 Task:  Click on Football In the Sunday Gridiron Challenge click on  Pick Sheet Add name Savannah Martin Team name Memphis Mafia and  Email softage.5@softage.net 10 Points New Orleans Saints 9 Points Philadelphia Eagles 8 Points Carolina Panthers 7 Points Tampa Bay Buccaneers 6 Points Cleveland Browns 5 Points Washington Commanders 4 Points San Francisco 49ers 3 Points Las Vegas Raiders 2 Points New York Jets 1 Points Seattle Seahawks Submit pick sheet
Action: Mouse moved to (567, 363)
Screenshot: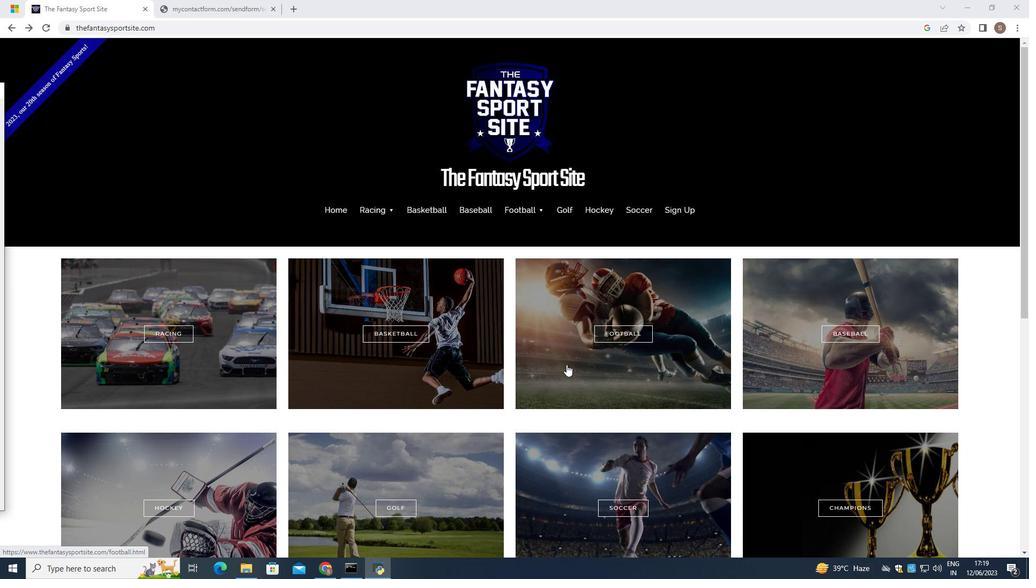 
Action: Mouse pressed left at (567, 363)
Screenshot: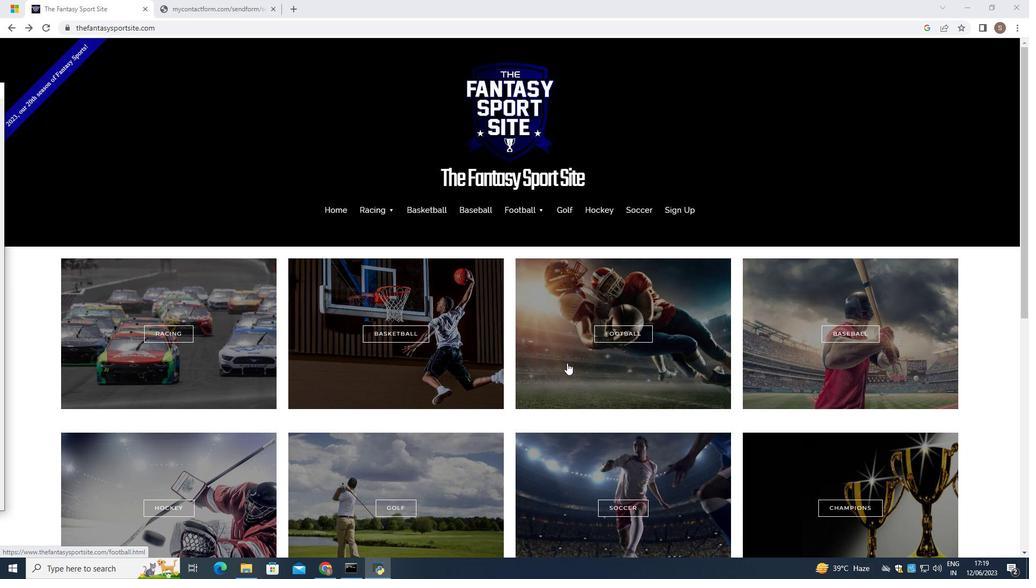
Action: Mouse moved to (553, 430)
Screenshot: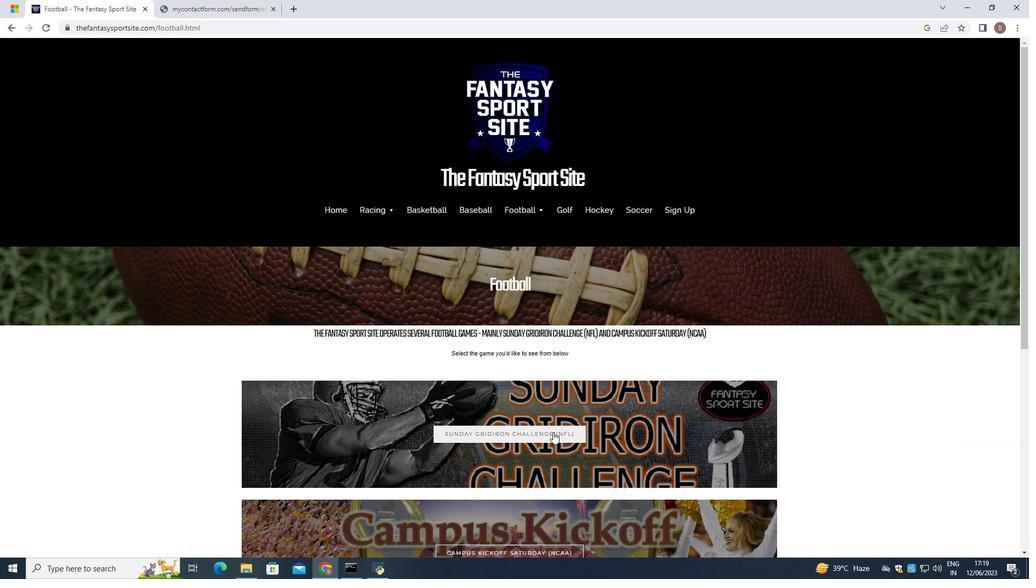 
Action: Mouse pressed left at (553, 430)
Screenshot: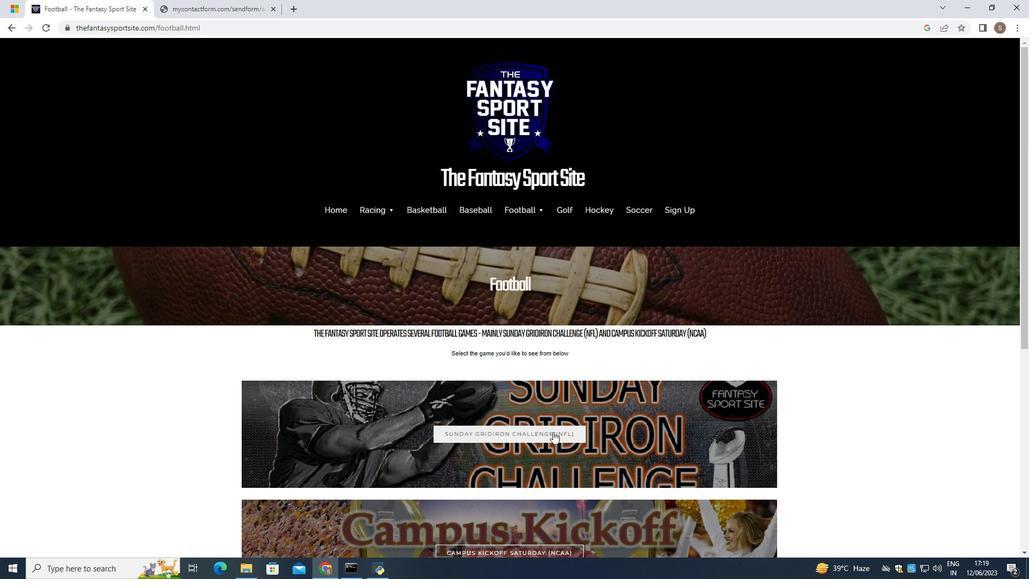
Action: Mouse moved to (308, 478)
Screenshot: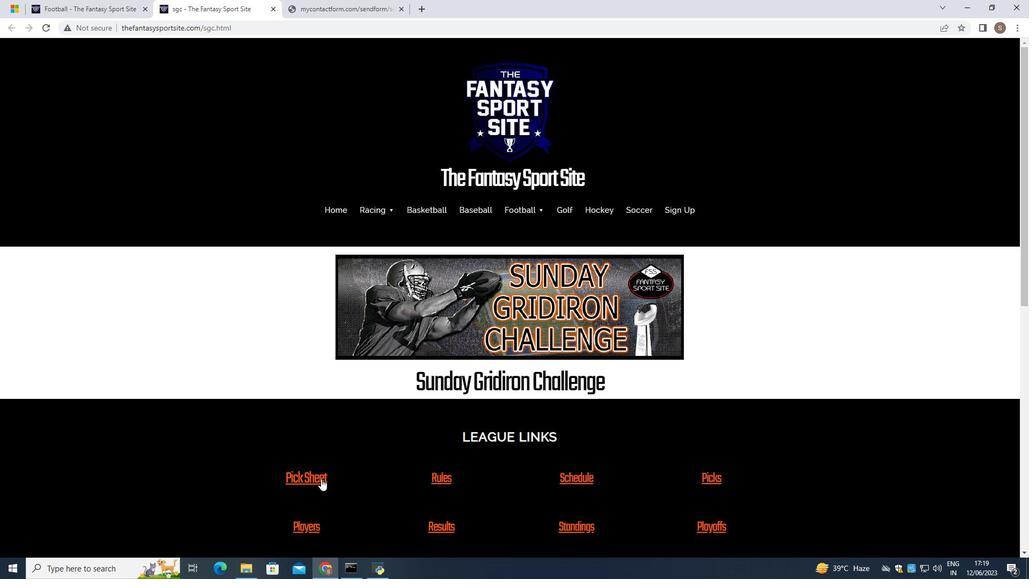 
Action: Mouse pressed left at (308, 478)
Screenshot: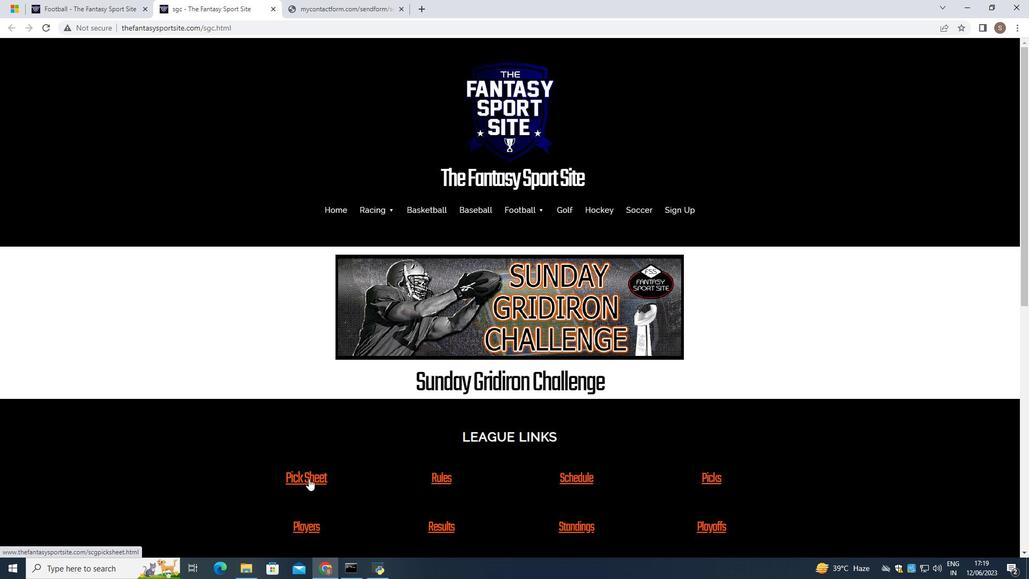 
Action: Mouse moved to (387, 447)
Screenshot: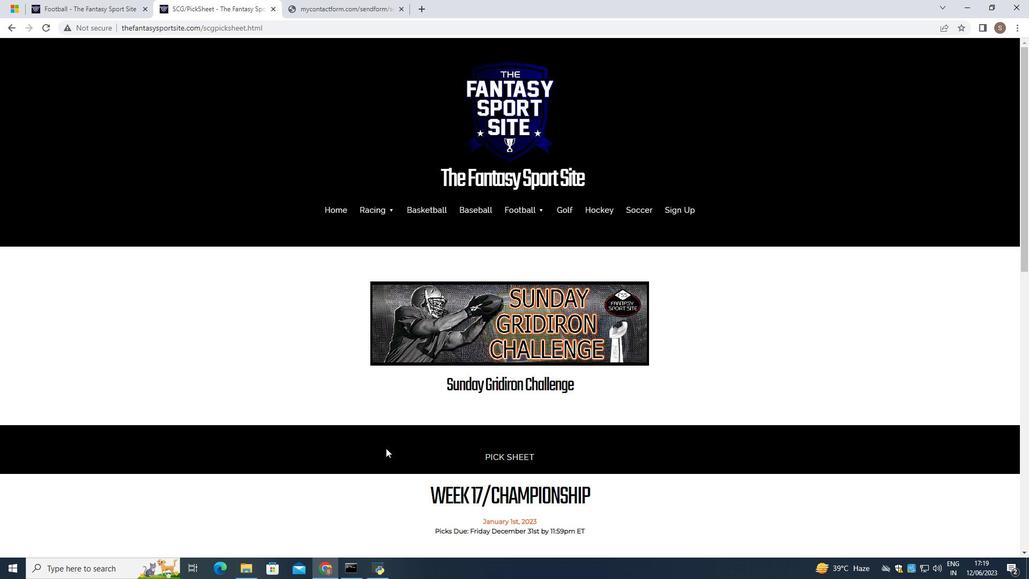 
Action: Mouse scrolled (387, 446) with delta (0, 0)
Screenshot: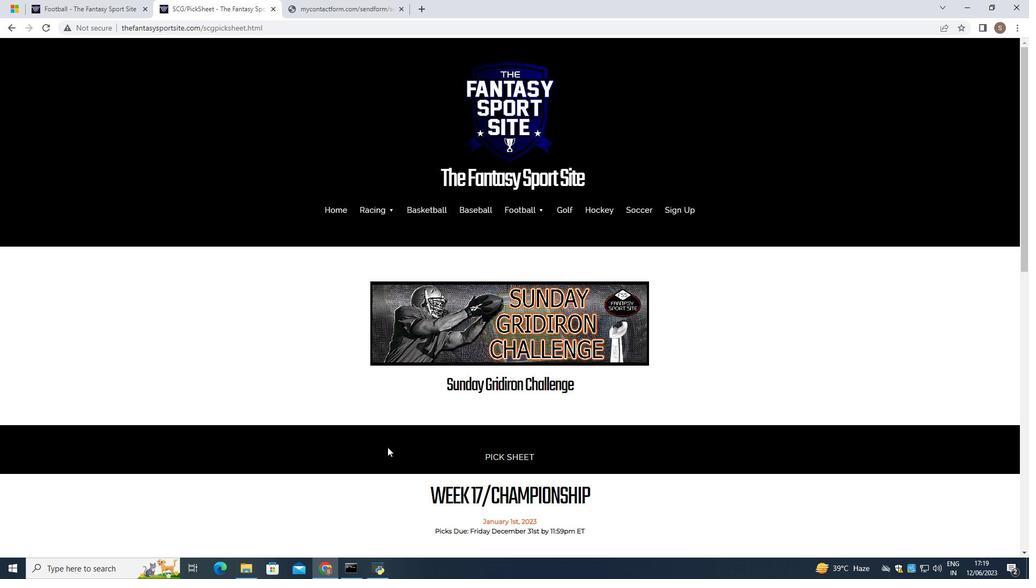 
Action: Mouse scrolled (387, 446) with delta (0, 0)
Screenshot: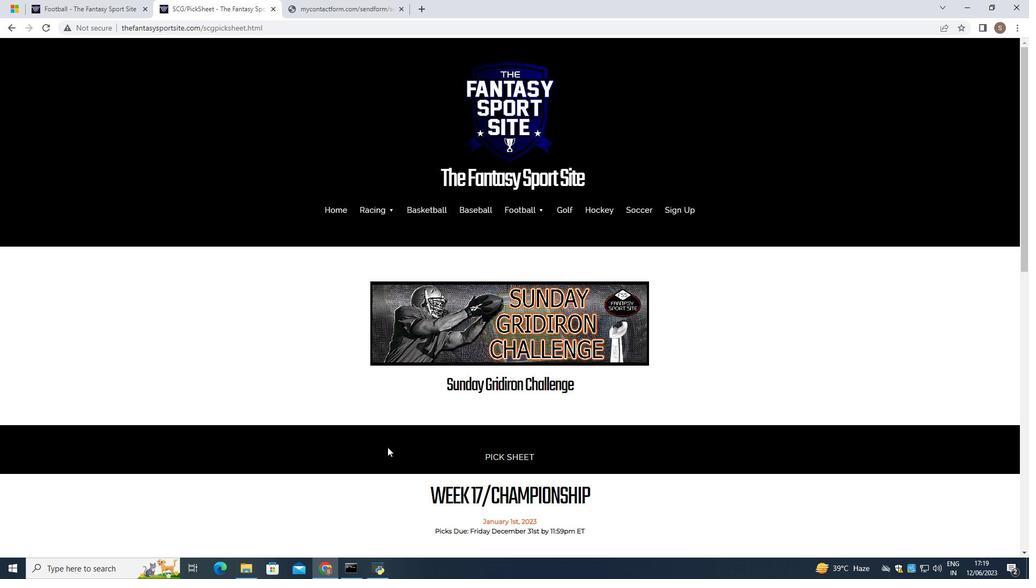 
Action: Mouse scrolled (387, 446) with delta (0, 0)
Screenshot: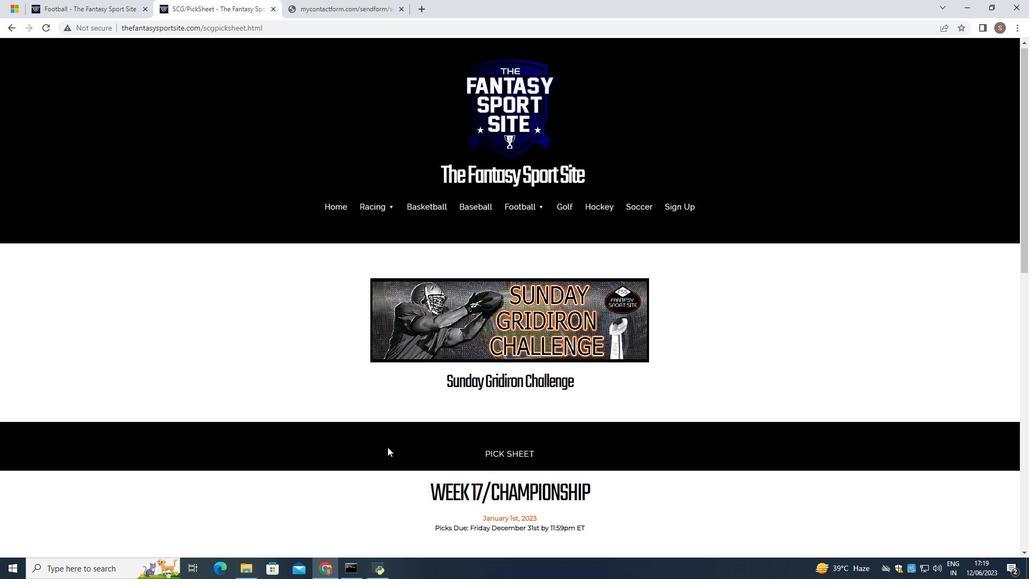 
Action: Mouse scrolled (387, 446) with delta (0, 0)
Screenshot: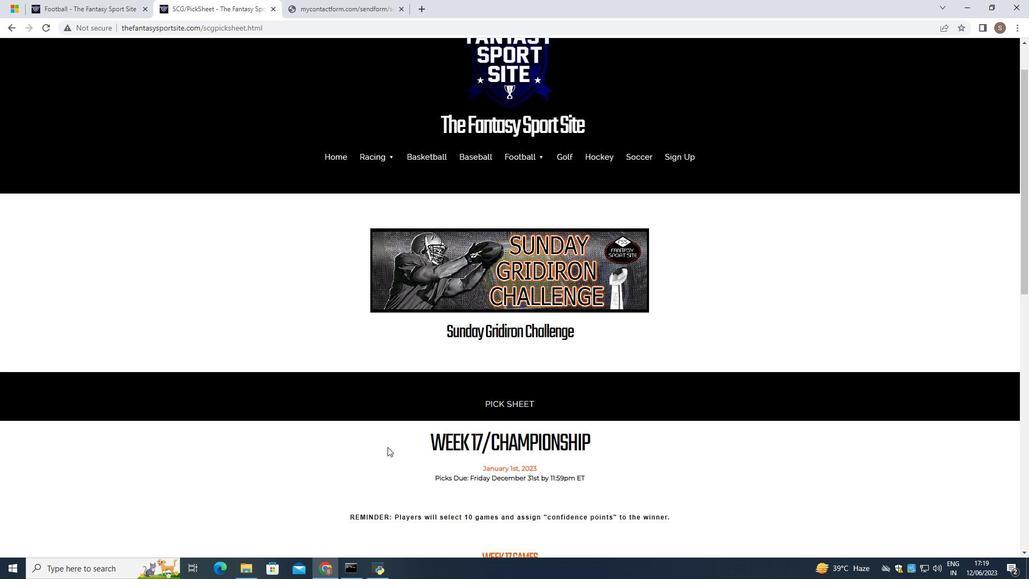 
Action: Mouse scrolled (387, 446) with delta (0, 0)
Screenshot: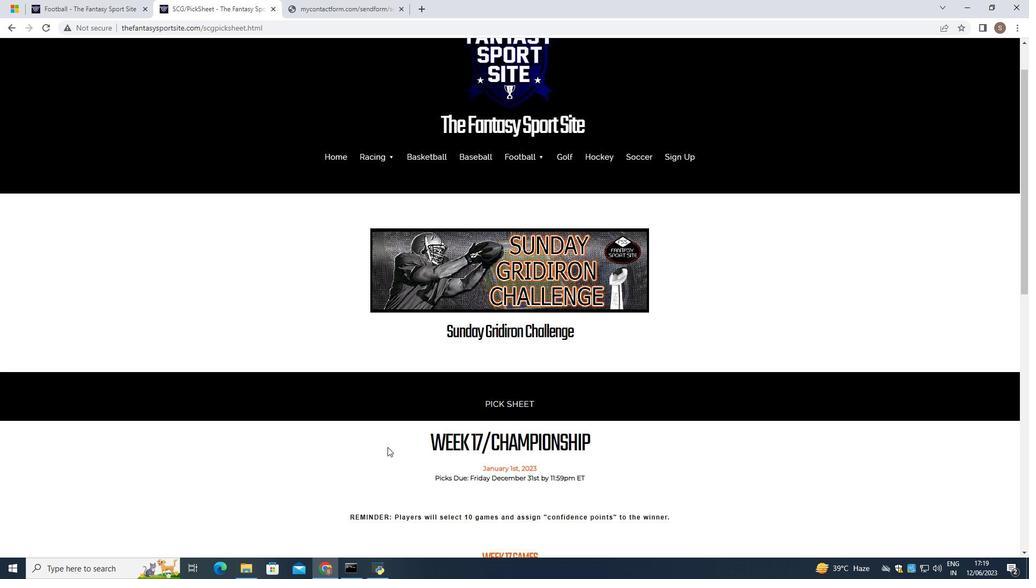 
Action: Mouse scrolled (387, 446) with delta (0, 0)
Screenshot: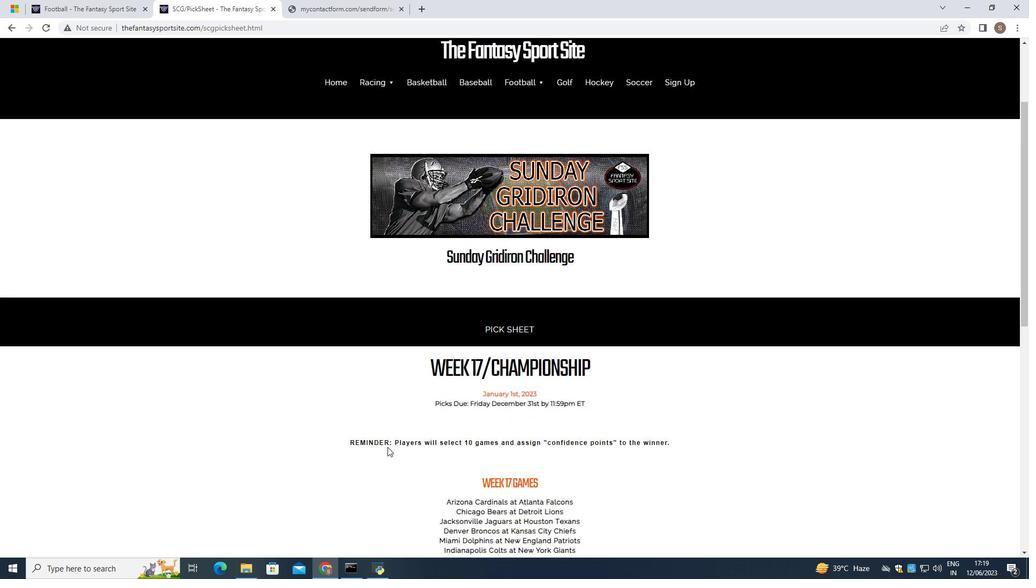 
Action: Mouse scrolled (387, 446) with delta (0, 0)
Screenshot: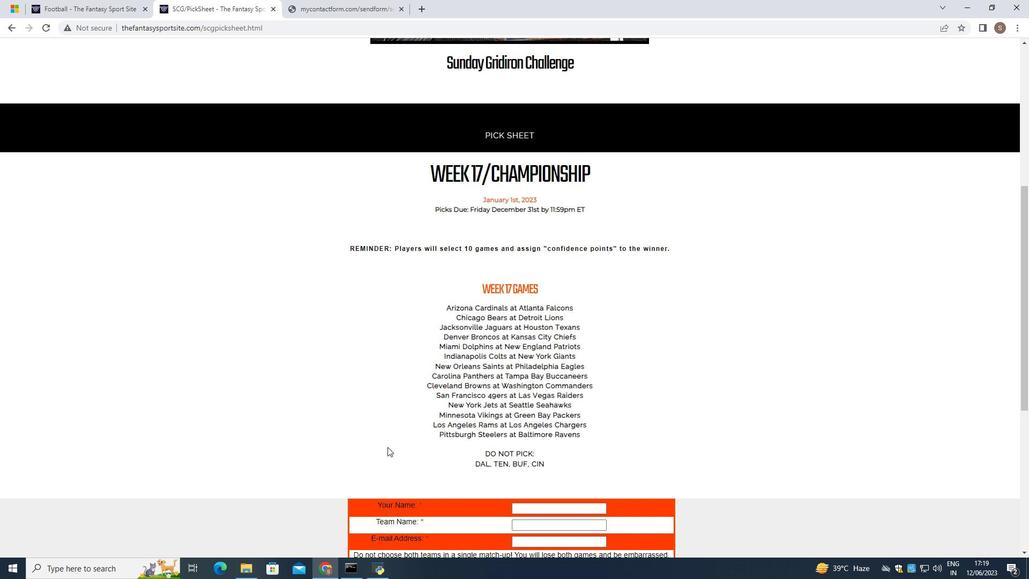 
Action: Mouse scrolled (387, 446) with delta (0, 0)
Screenshot: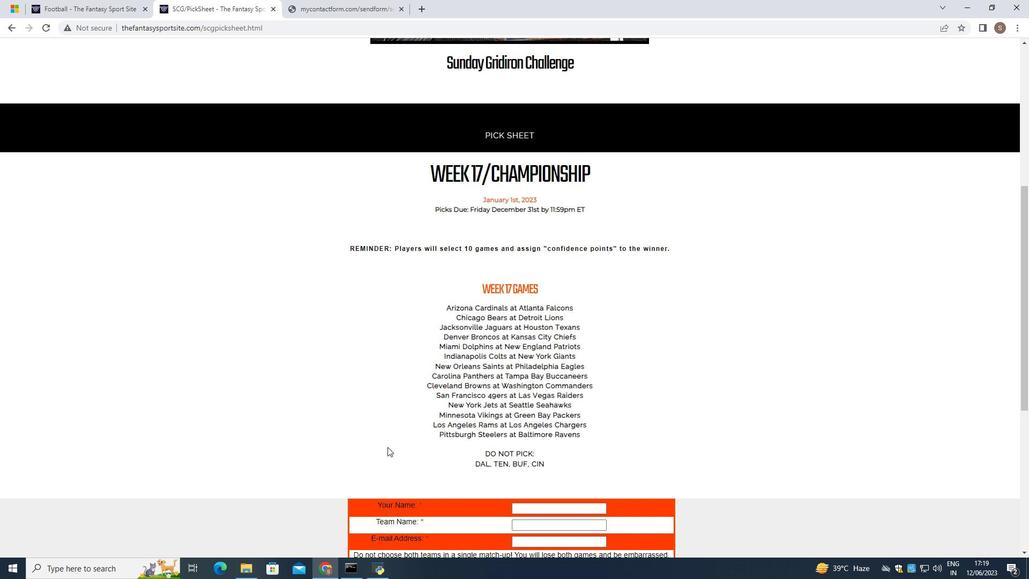 
Action: Mouse scrolled (387, 446) with delta (0, 0)
Screenshot: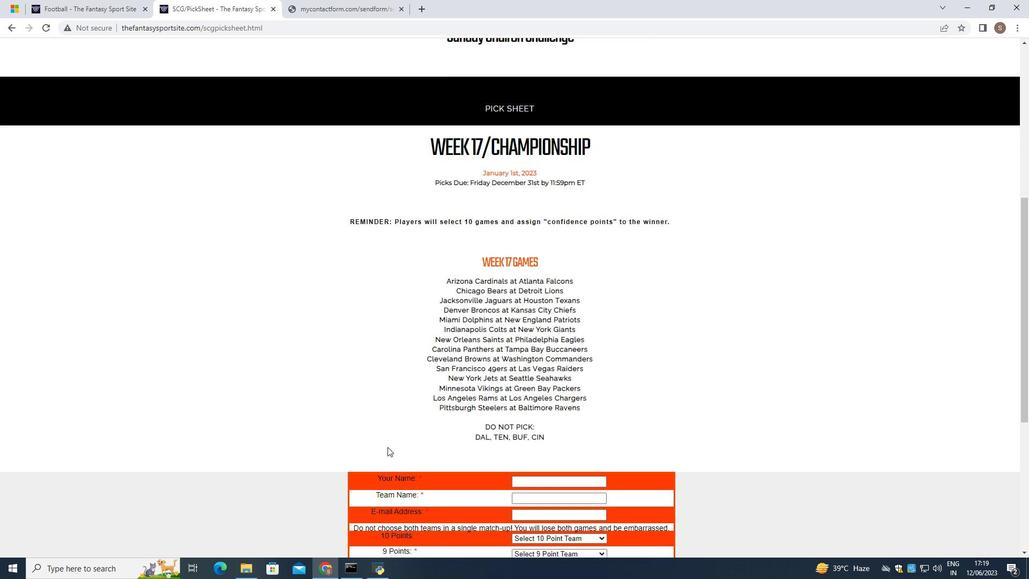 
Action: Mouse scrolled (387, 446) with delta (0, 0)
Screenshot: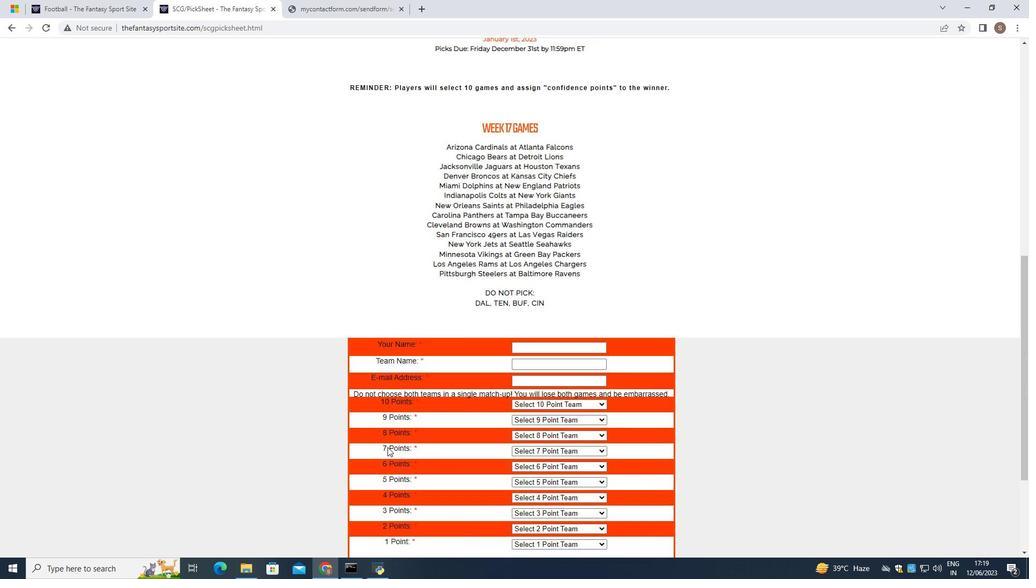 
Action: Mouse scrolled (387, 446) with delta (0, 0)
Screenshot: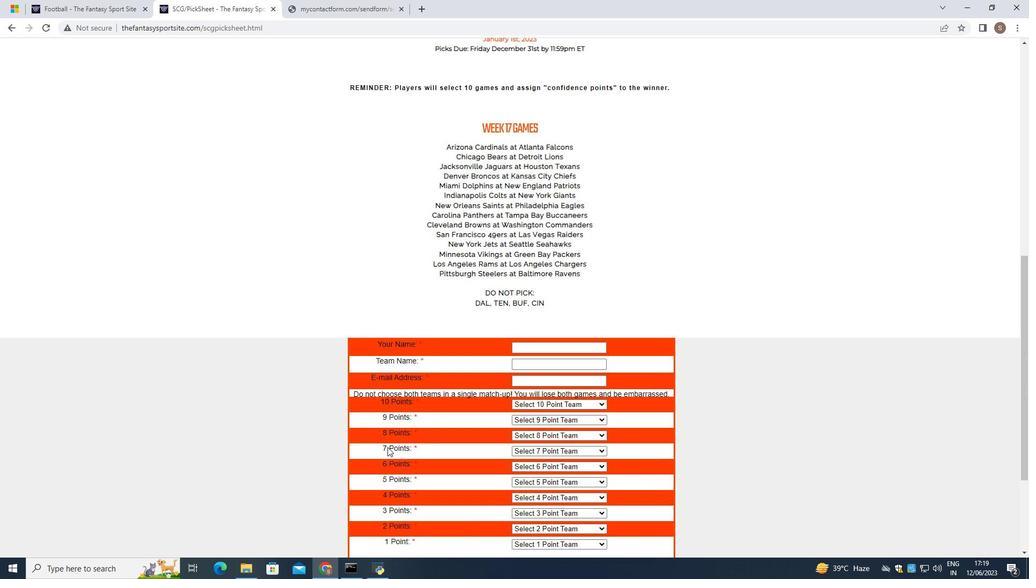 
Action: Mouse moved to (540, 241)
Screenshot: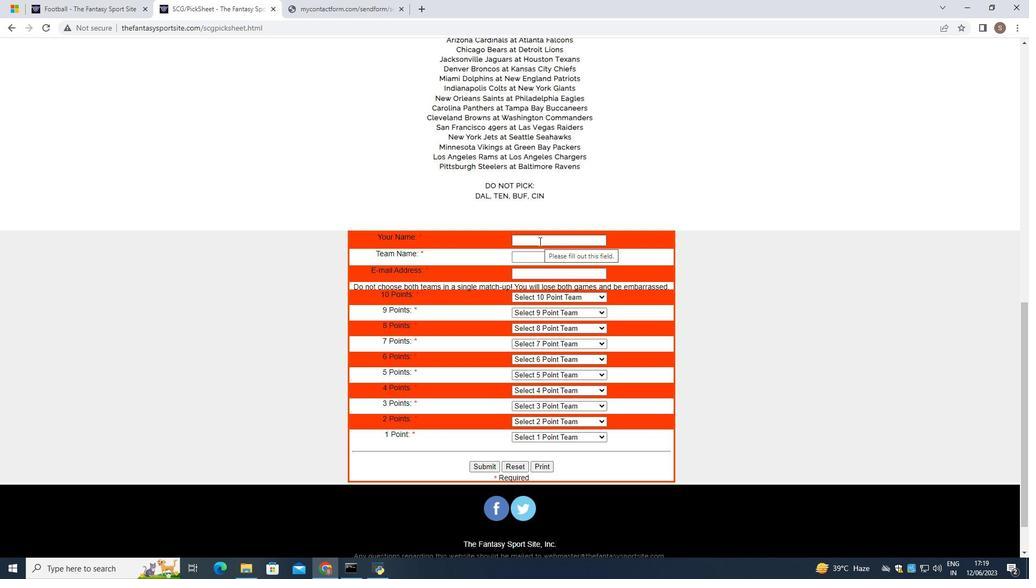 
Action: Mouse pressed left at (540, 241)
Screenshot: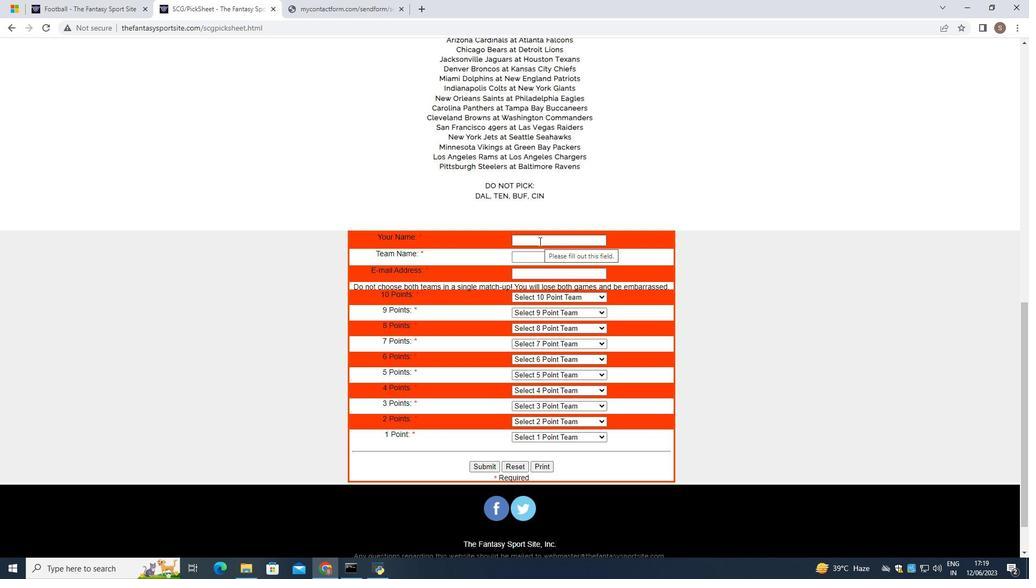 
Action: Mouse moved to (540, 241)
Screenshot: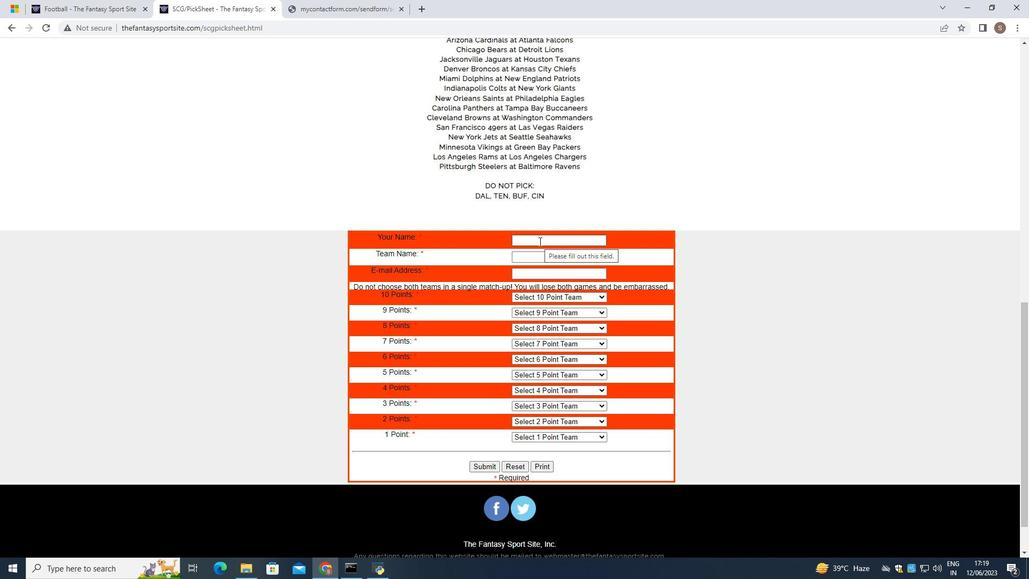 
Action: Key pressed <Key.shift>Savannah<Key.space><Key.shift>Martin
Screenshot: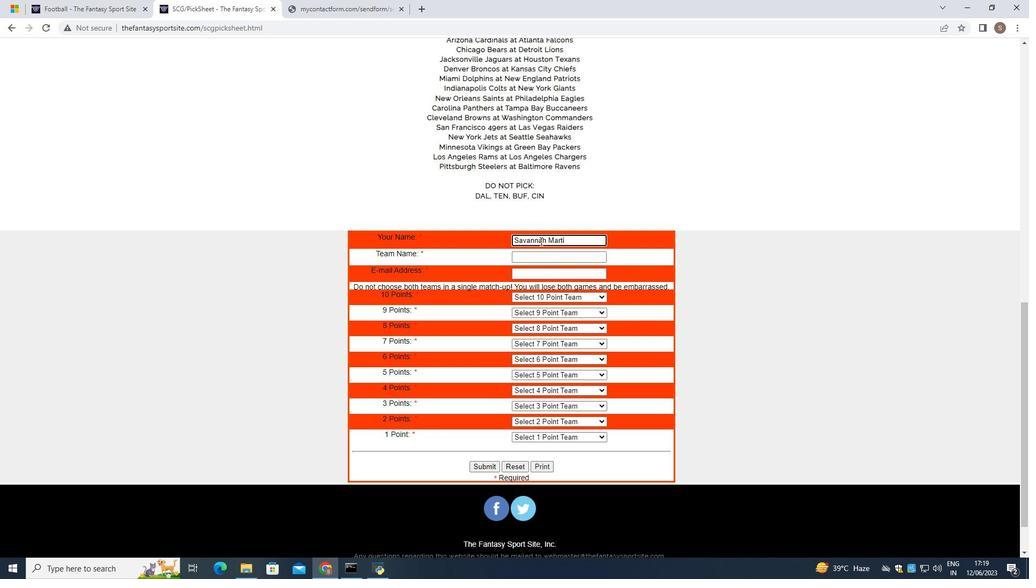 
Action: Mouse moved to (536, 257)
Screenshot: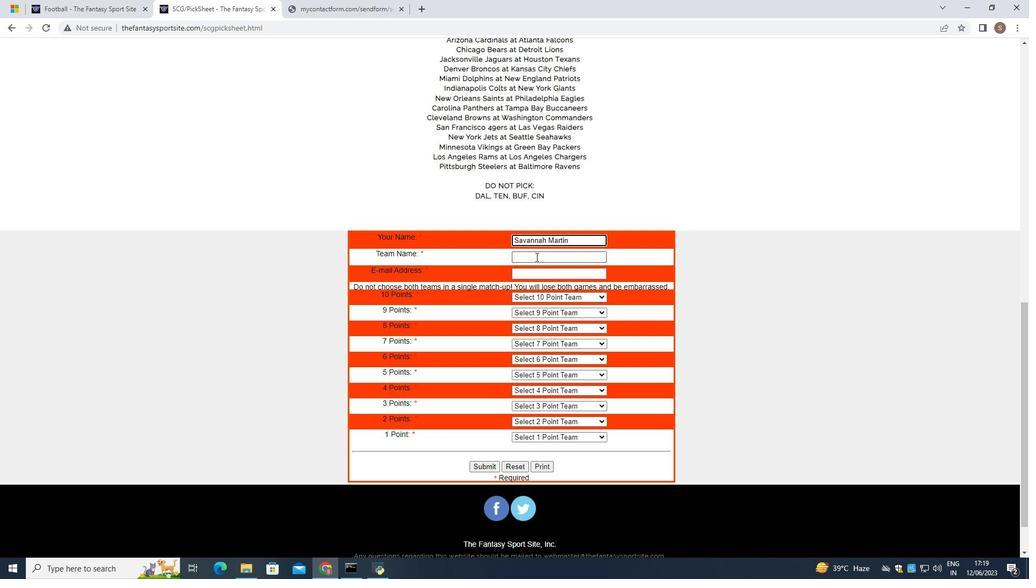 
Action: Mouse pressed left at (536, 257)
Screenshot: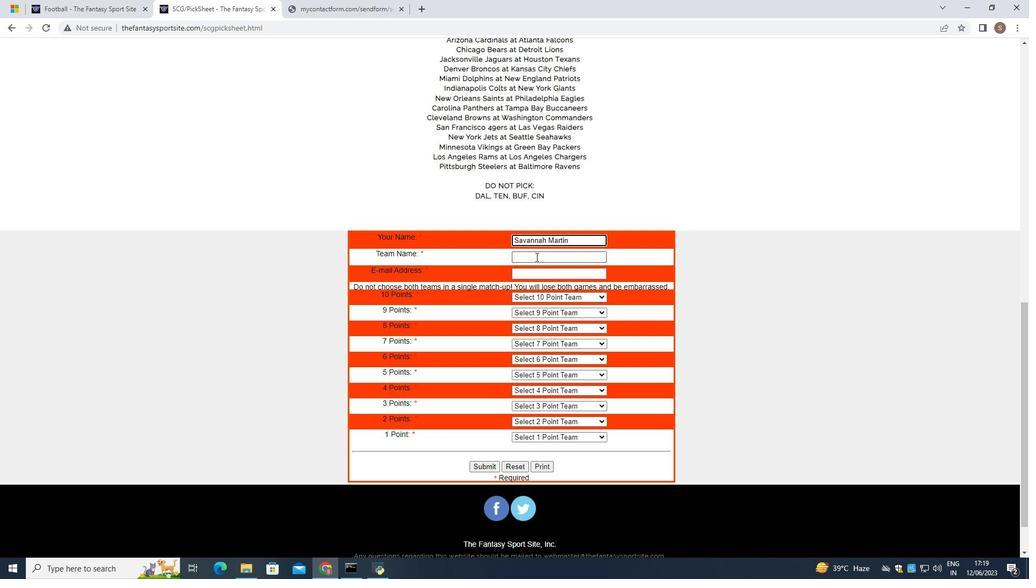 
Action: Key pressed <Key.shift><Key.shift>Memphis<Key.space><Key.shift>Mafia
Screenshot: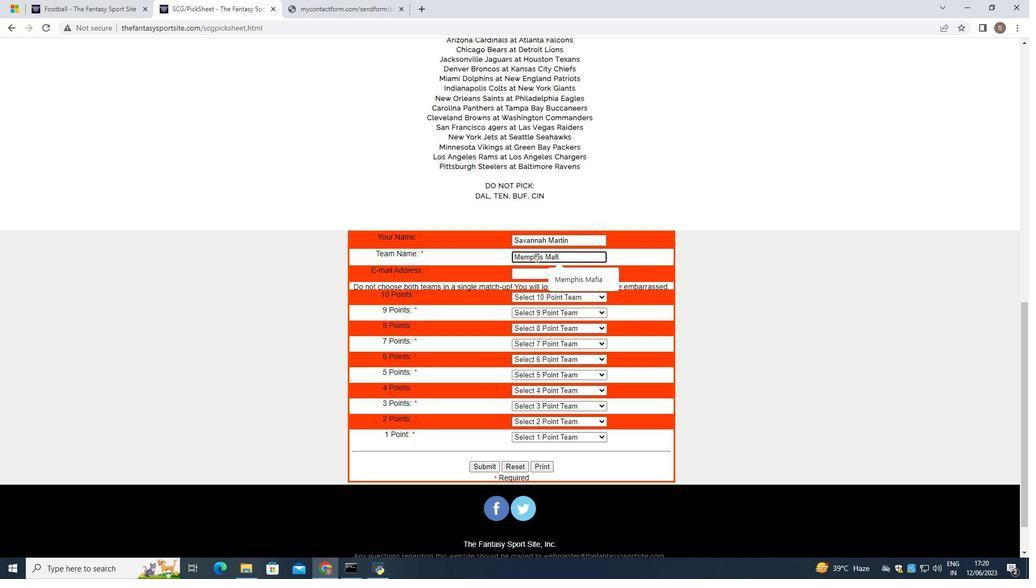 
Action: Mouse moved to (537, 270)
Screenshot: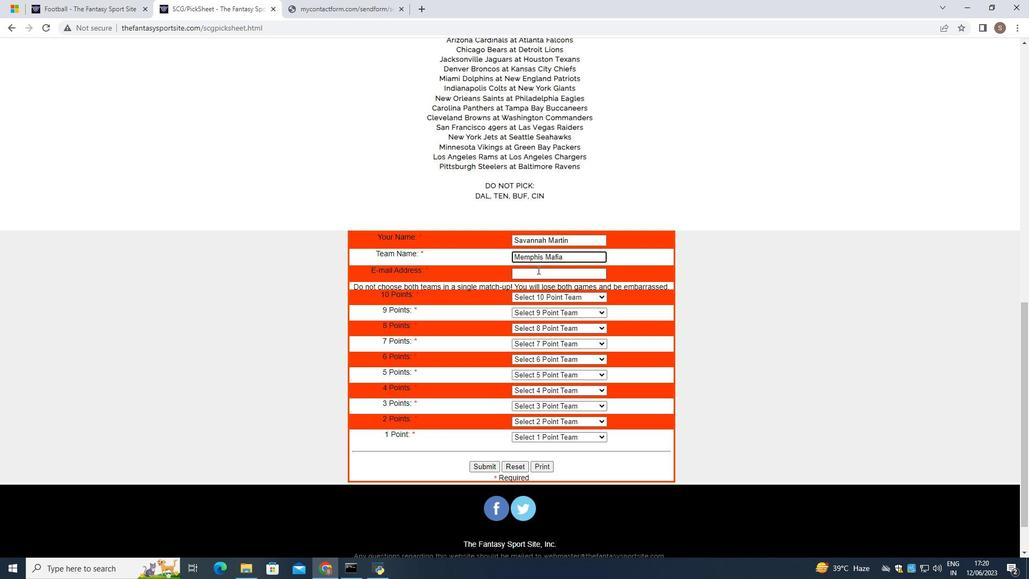 
Action: Mouse pressed left at (537, 270)
Screenshot: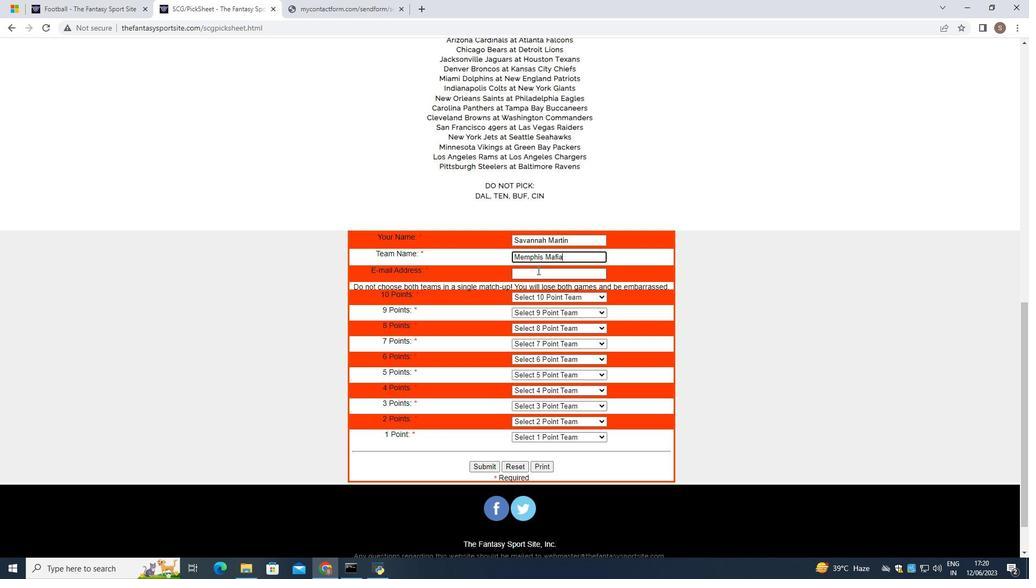 
Action: Key pressed softage.5
Screenshot: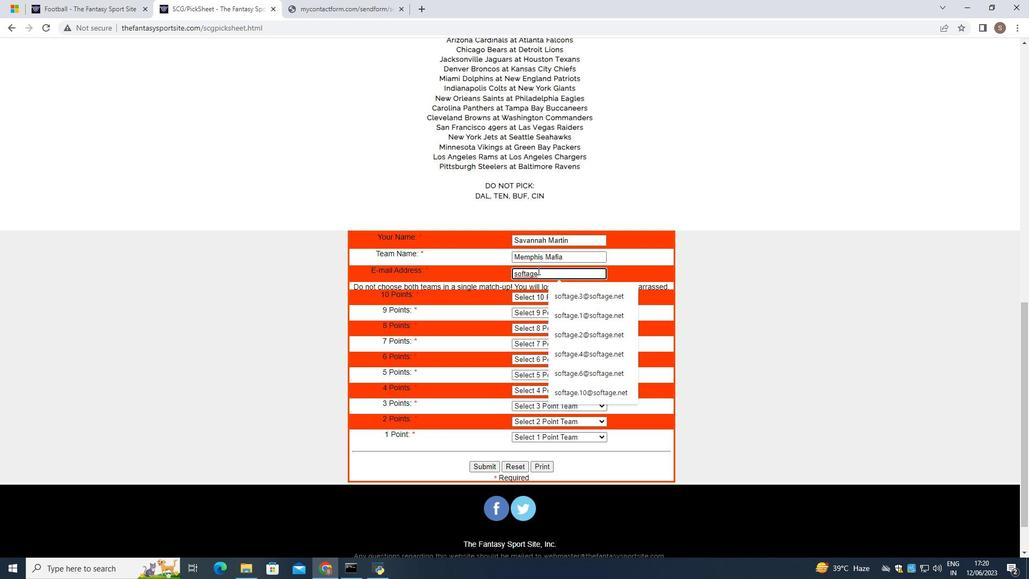 
Action: Mouse moved to (556, 298)
Screenshot: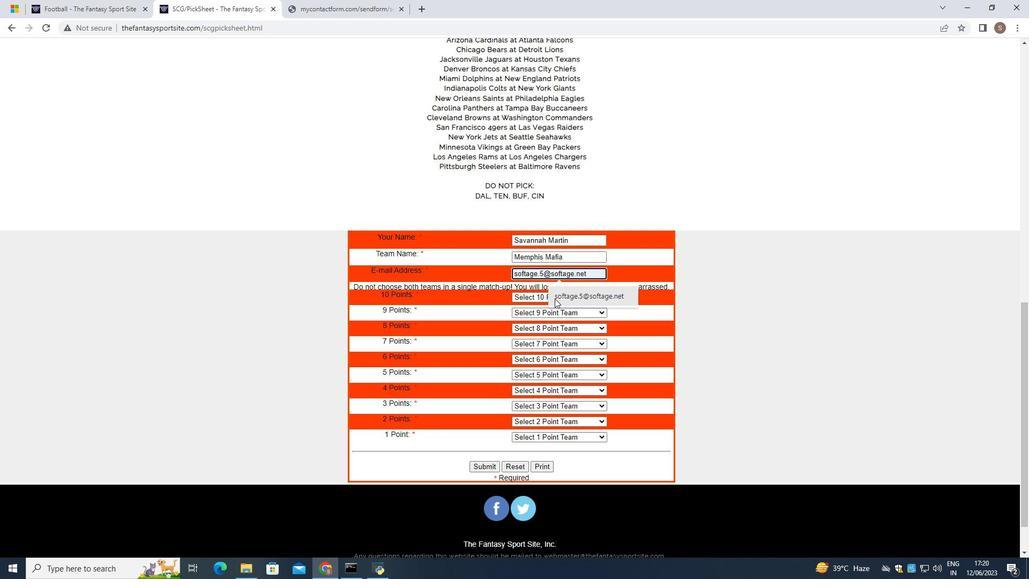 
Action: Mouse pressed left at (556, 298)
Screenshot: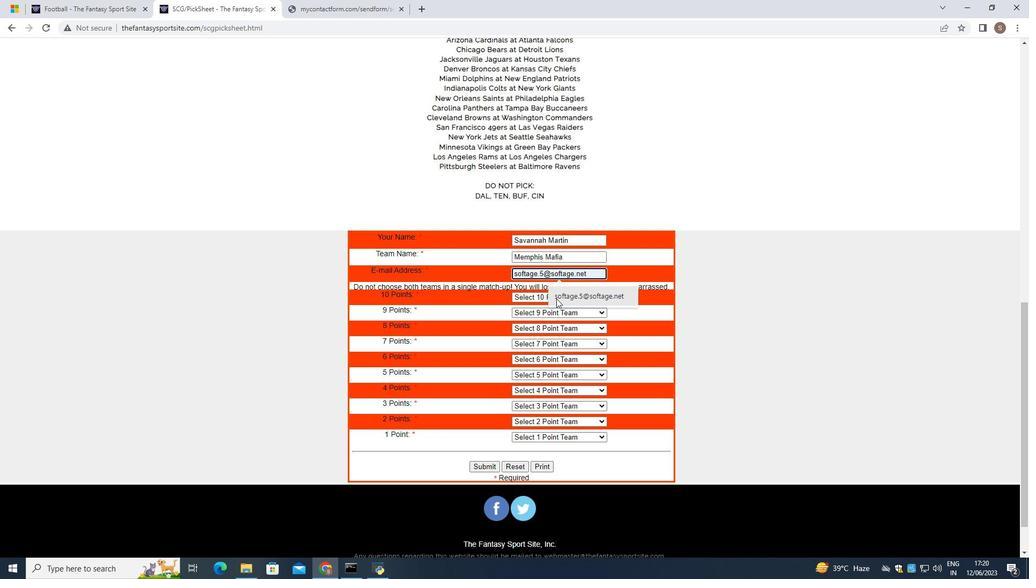 
Action: Mouse moved to (563, 295)
Screenshot: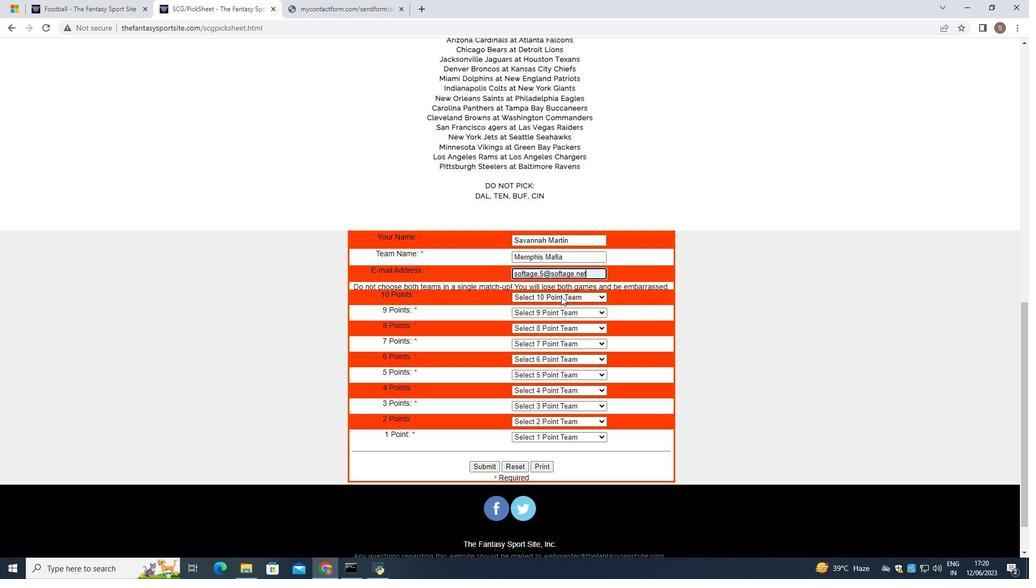 
Action: Mouse pressed left at (563, 295)
Screenshot: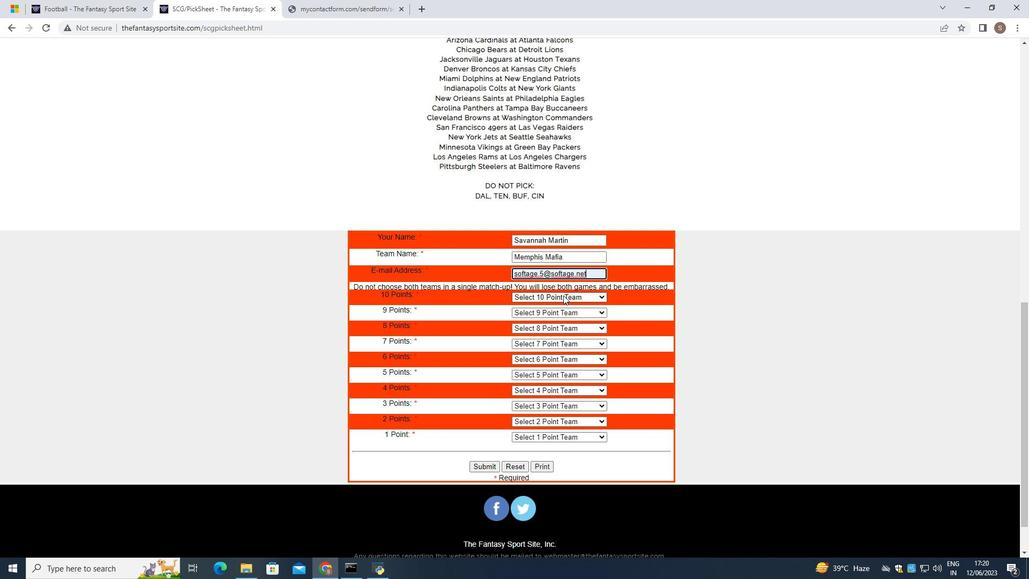 
Action: Mouse moved to (563, 413)
Screenshot: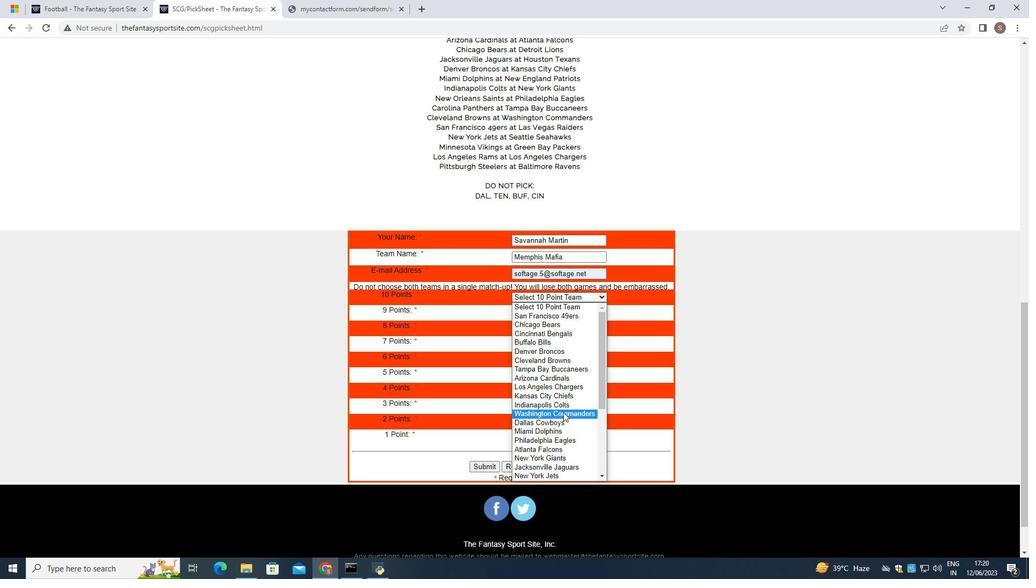 
Action: Mouse scrolled (563, 412) with delta (0, 0)
Screenshot: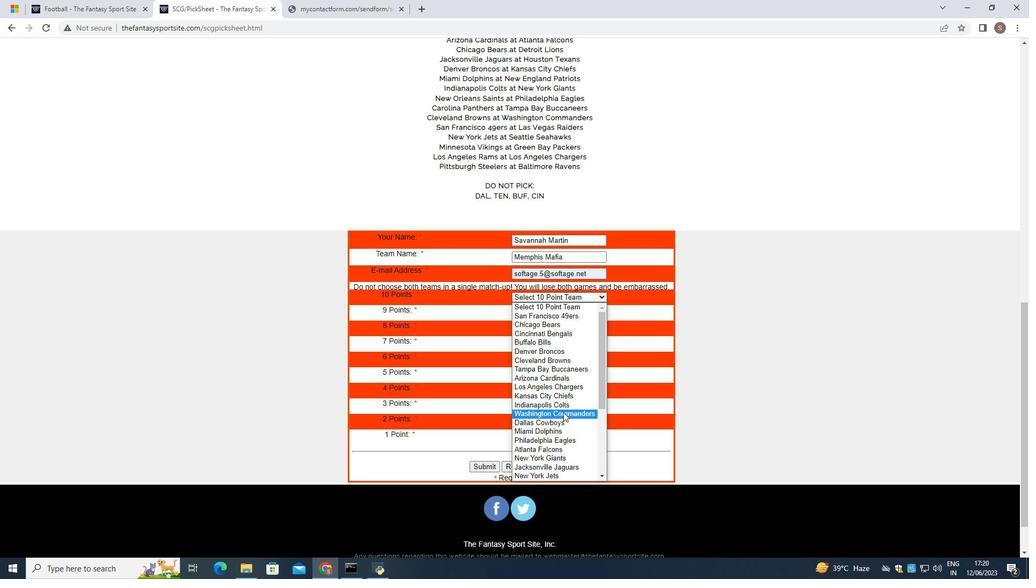 
Action: Mouse moved to (563, 415)
Screenshot: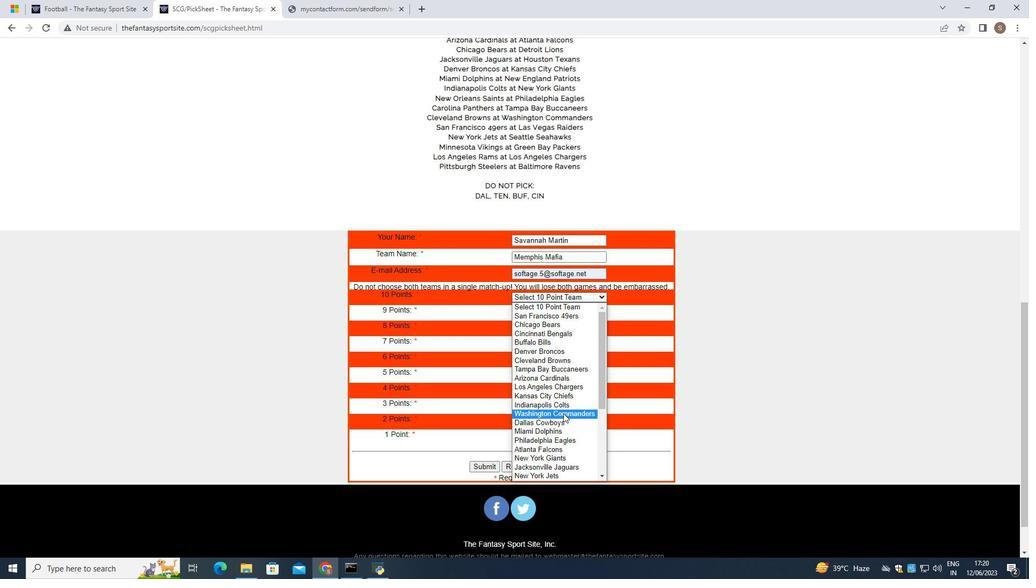 
Action: Mouse scrolled (563, 415) with delta (0, 0)
Screenshot: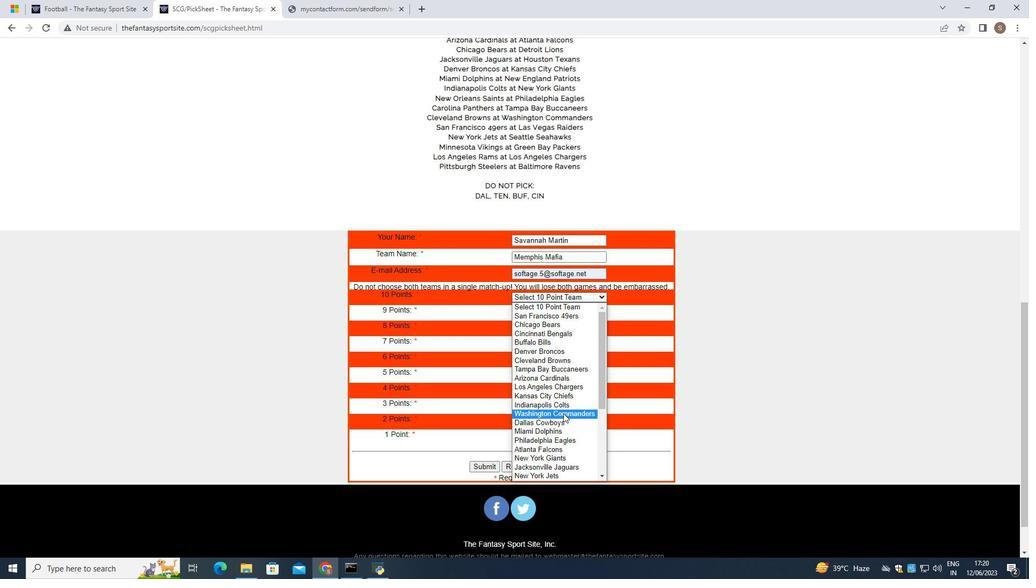 
Action: Mouse moved to (563, 417)
Screenshot: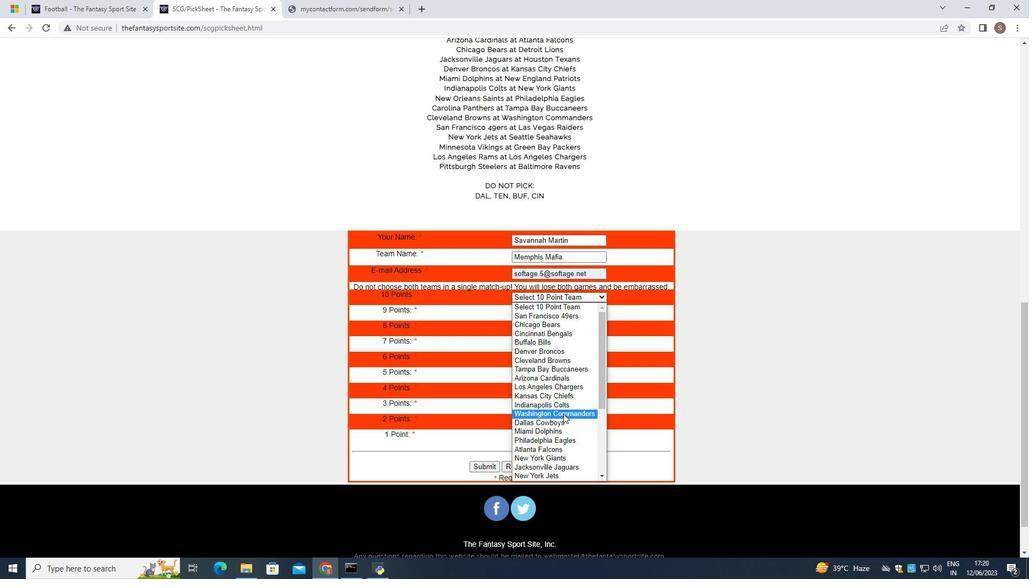 
Action: Mouse scrolled (563, 416) with delta (0, 0)
Screenshot: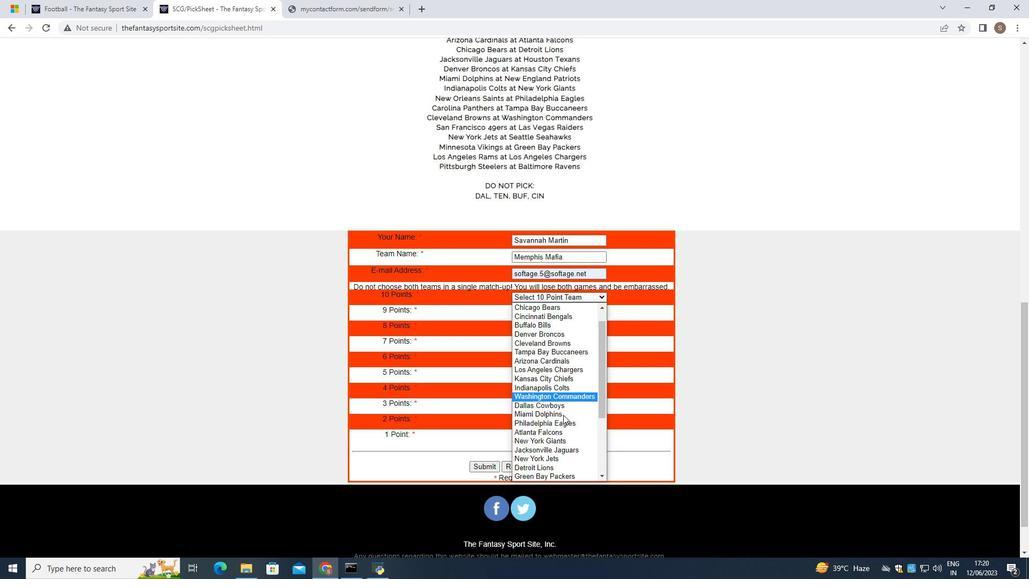 
Action: Mouse scrolled (563, 416) with delta (0, 0)
Screenshot: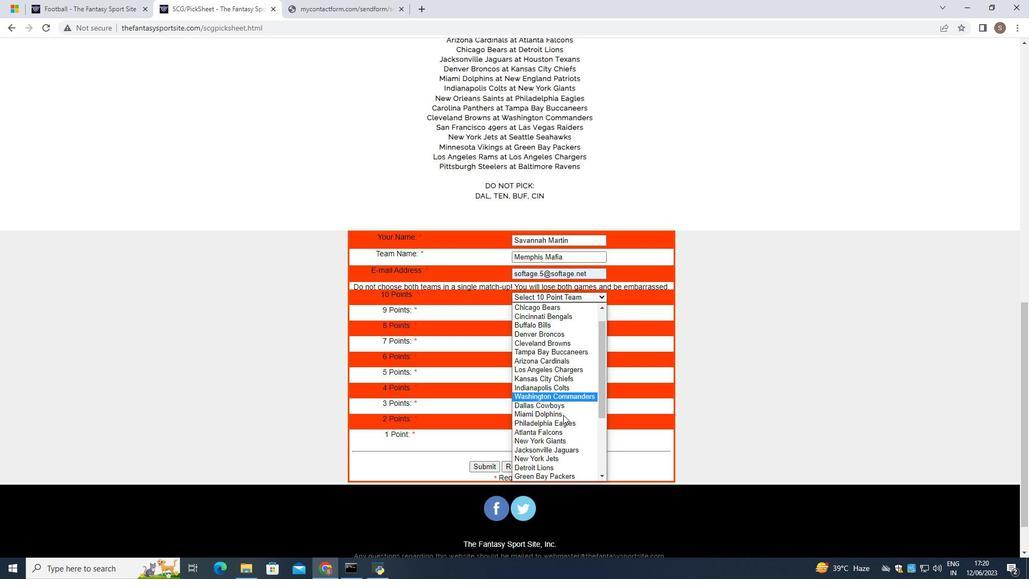 
Action: Mouse scrolled (563, 416) with delta (0, 0)
Screenshot: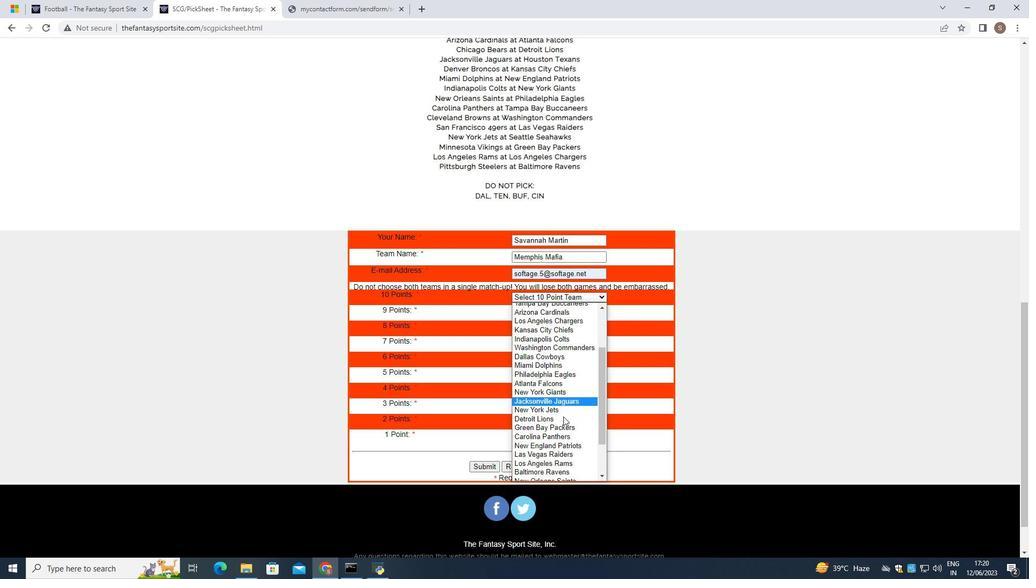 
Action: Mouse scrolled (563, 416) with delta (0, 0)
Screenshot: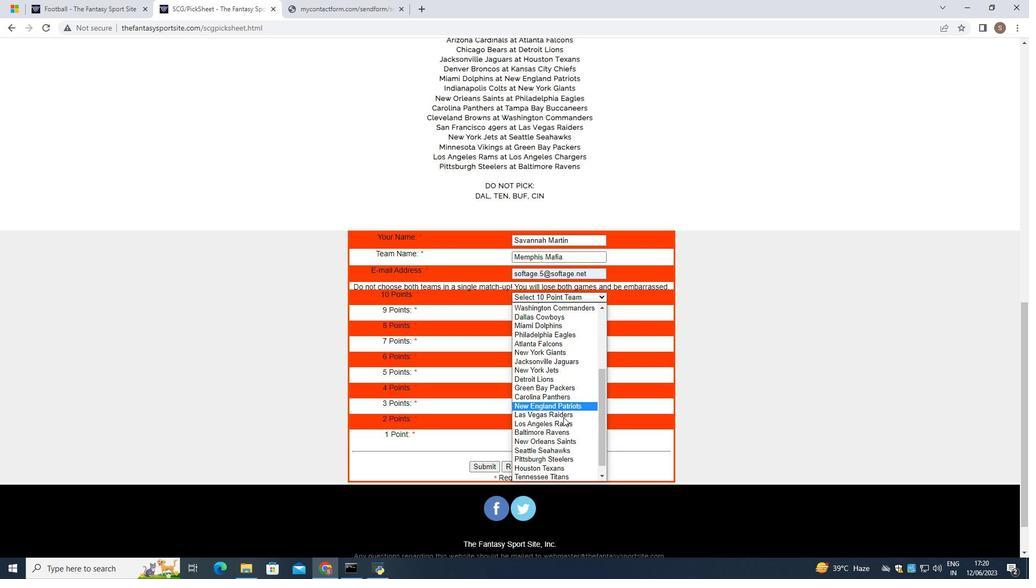 
Action: Mouse scrolled (563, 416) with delta (0, 0)
Screenshot: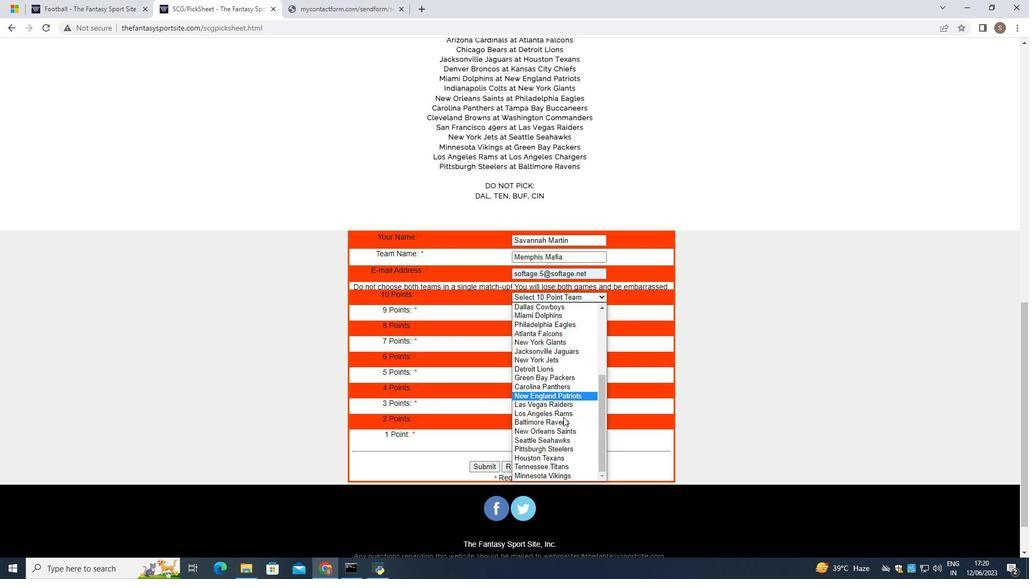 
Action: Mouse scrolled (563, 416) with delta (0, 0)
Screenshot: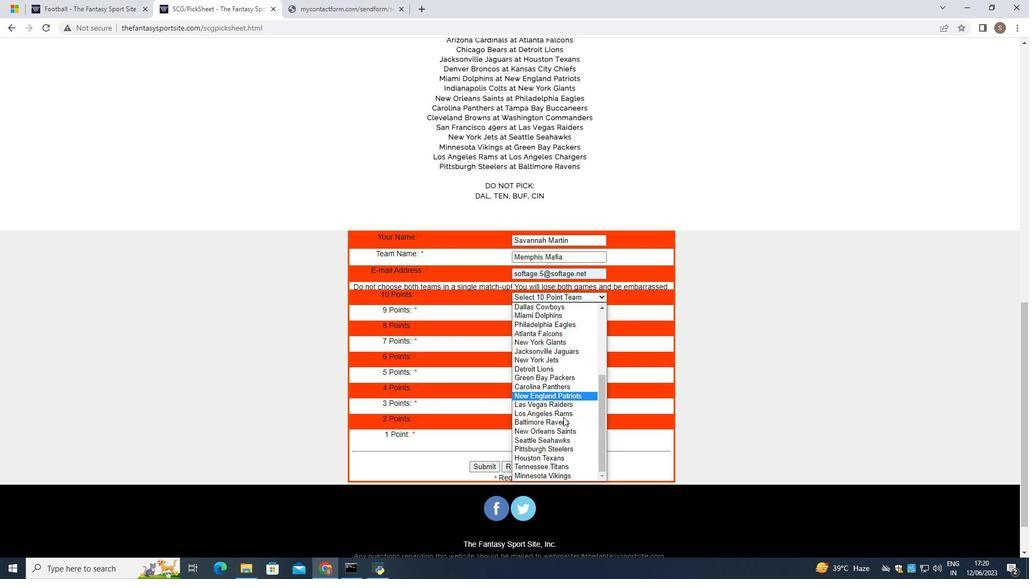 
Action: Mouse moved to (571, 430)
Screenshot: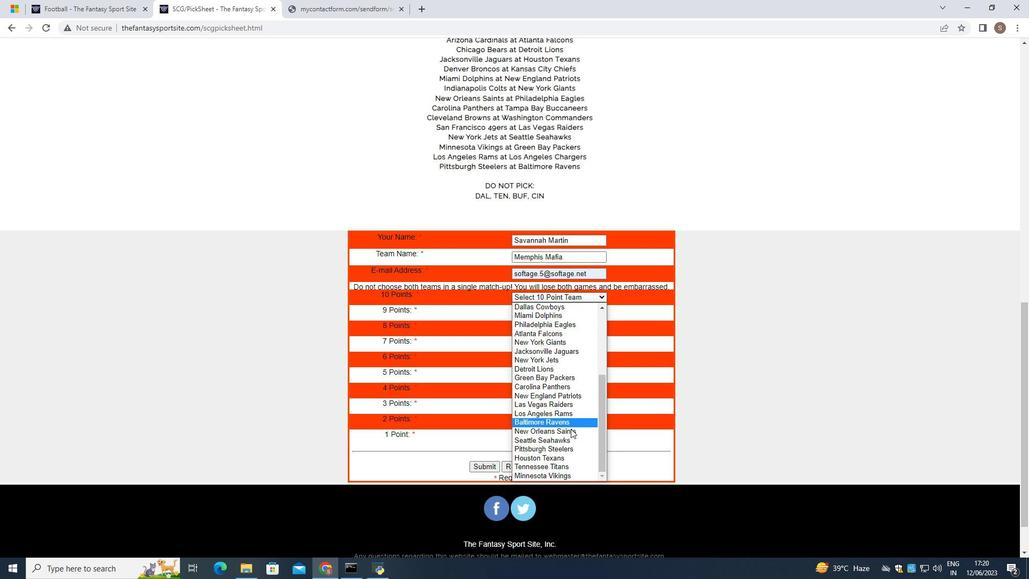 
Action: Mouse pressed left at (571, 430)
Screenshot: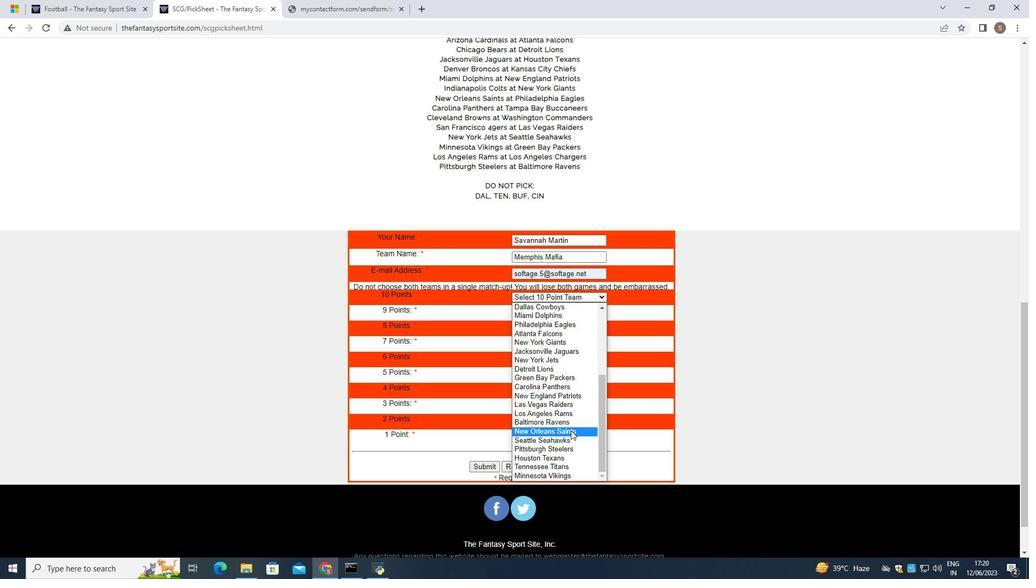 
Action: Mouse moved to (588, 314)
Screenshot: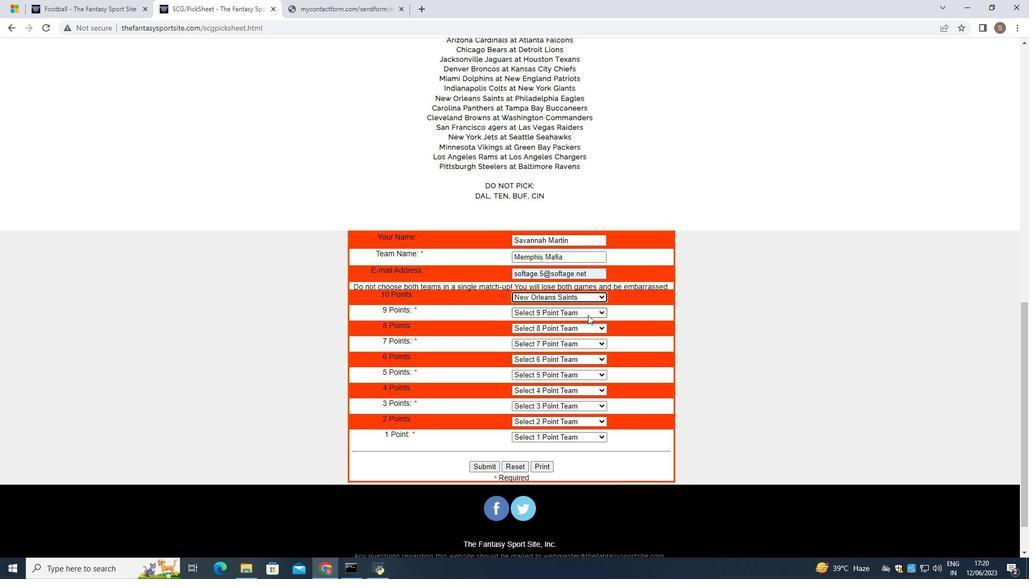 
Action: Mouse pressed left at (588, 314)
Screenshot: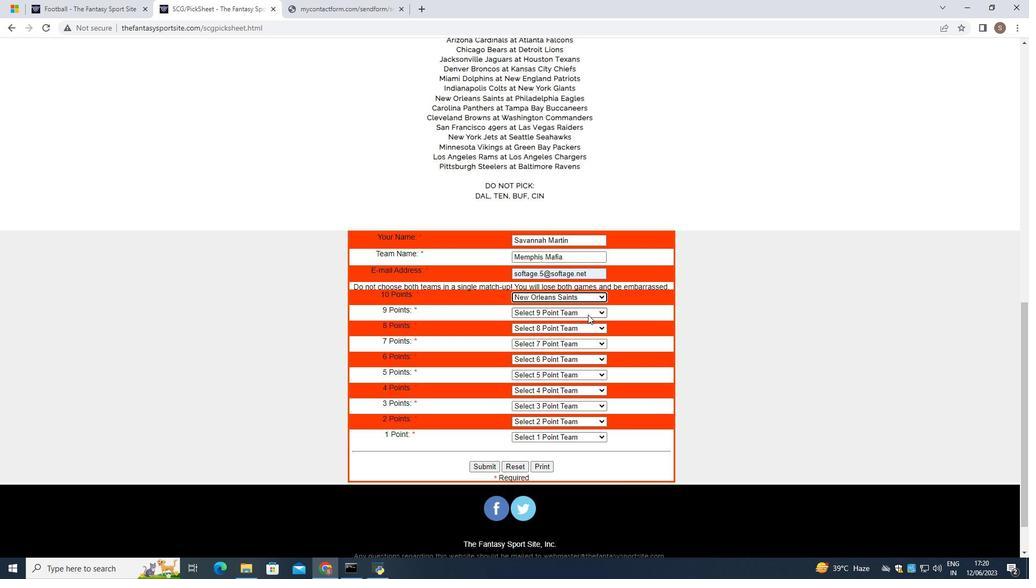 
Action: Mouse moved to (578, 452)
Screenshot: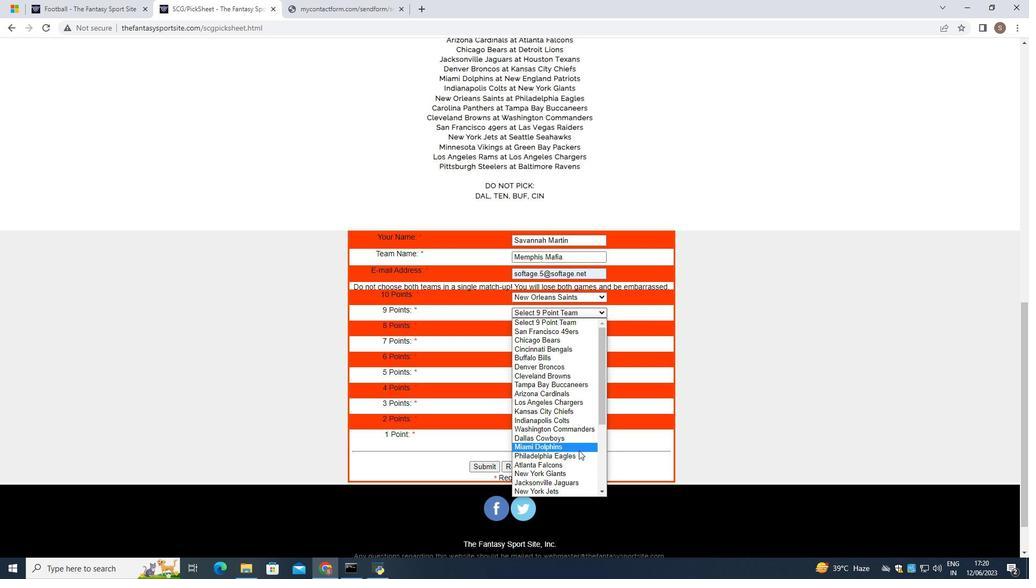
Action: Mouse pressed left at (578, 452)
Screenshot: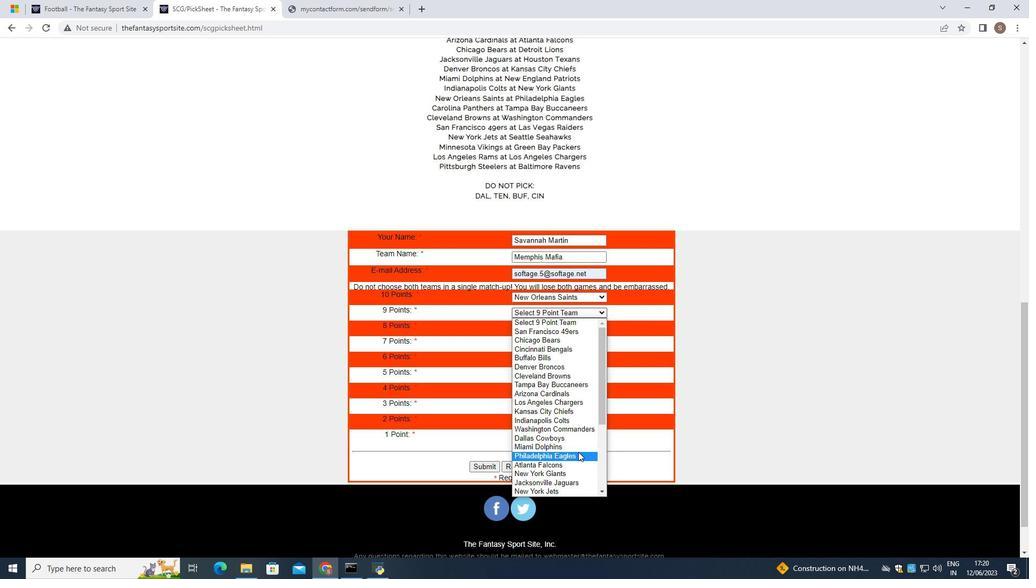 
Action: Mouse moved to (576, 327)
Screenshot: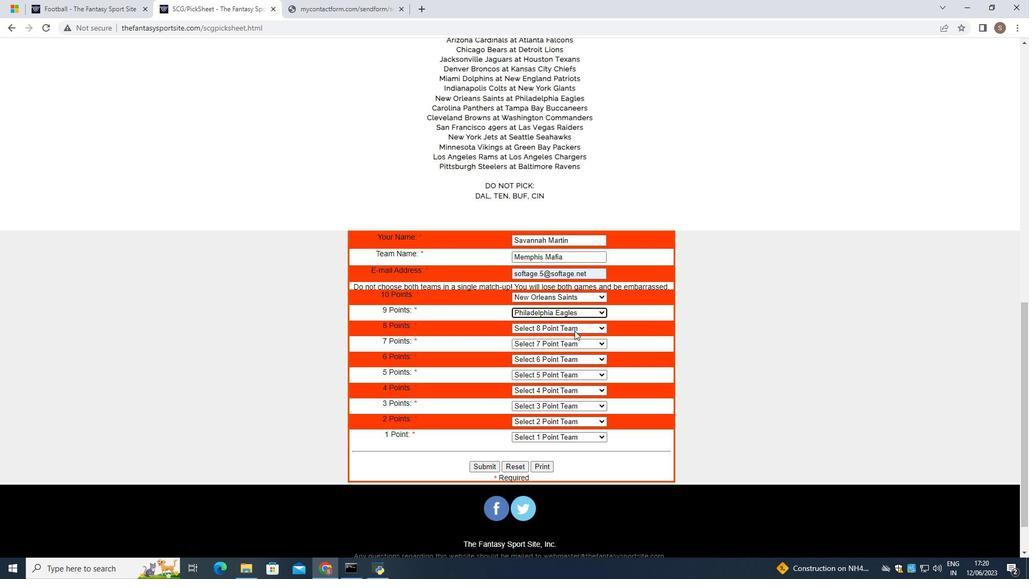 
Action: Mouse pressed left at (576, 327)
Screenshot: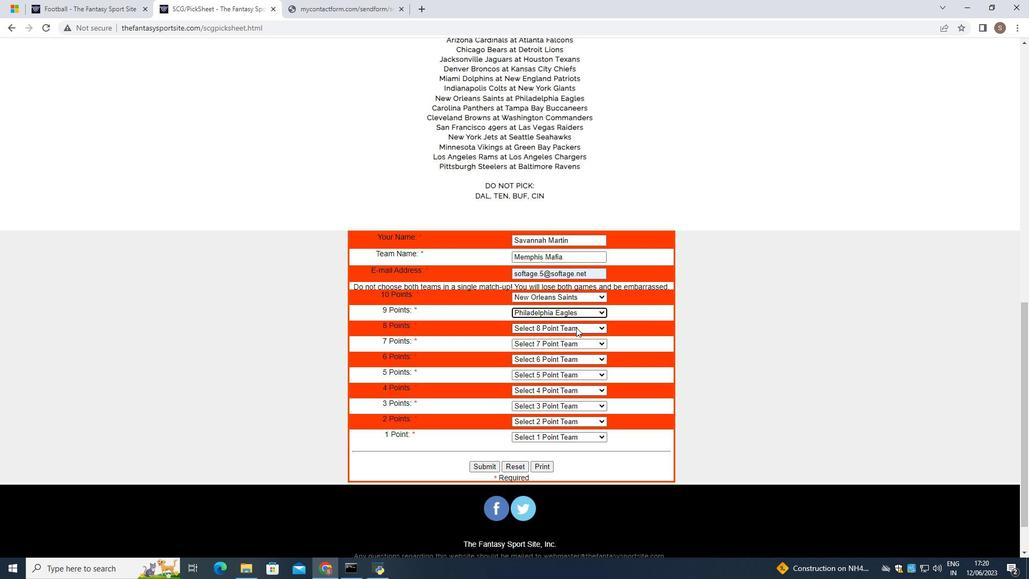 
Action: Mouse moved to (569, 413)
Screenshot: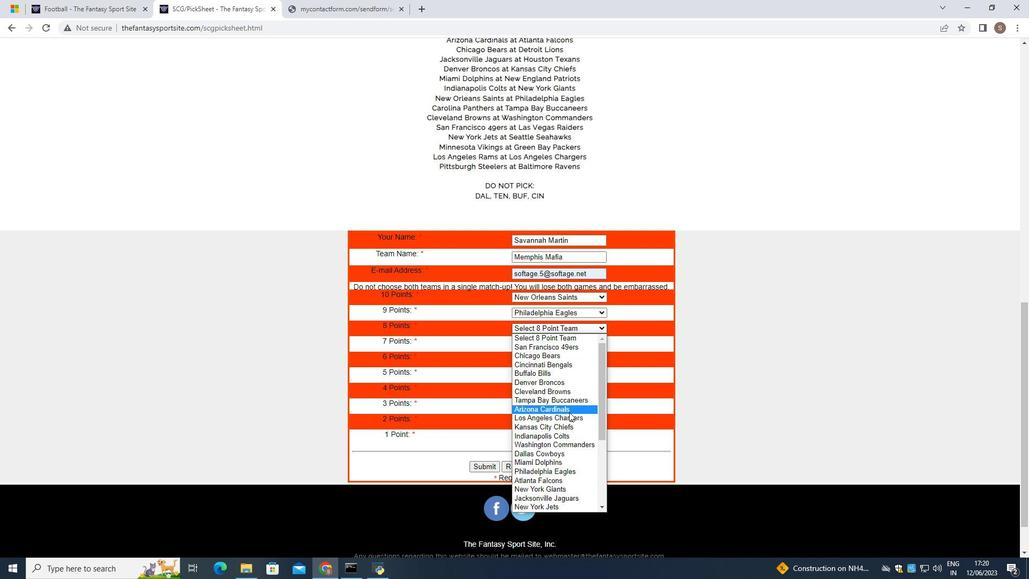 
Action: Mouse scrolled (569, 412) with delta (0, 0)
Screenshot: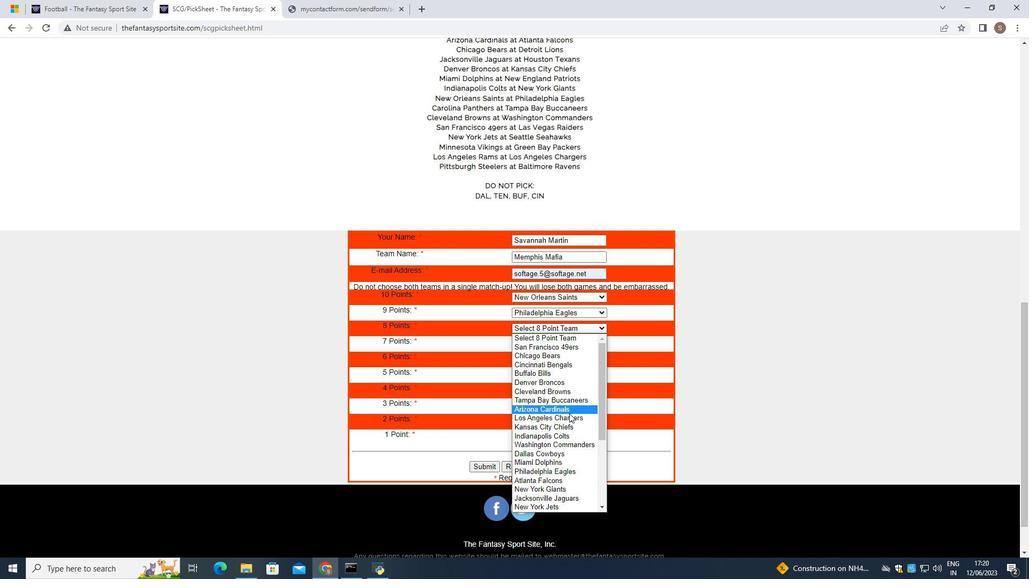 
Action: Mouse scrolled (569, 412) with delta (0, 0)
Screenshot: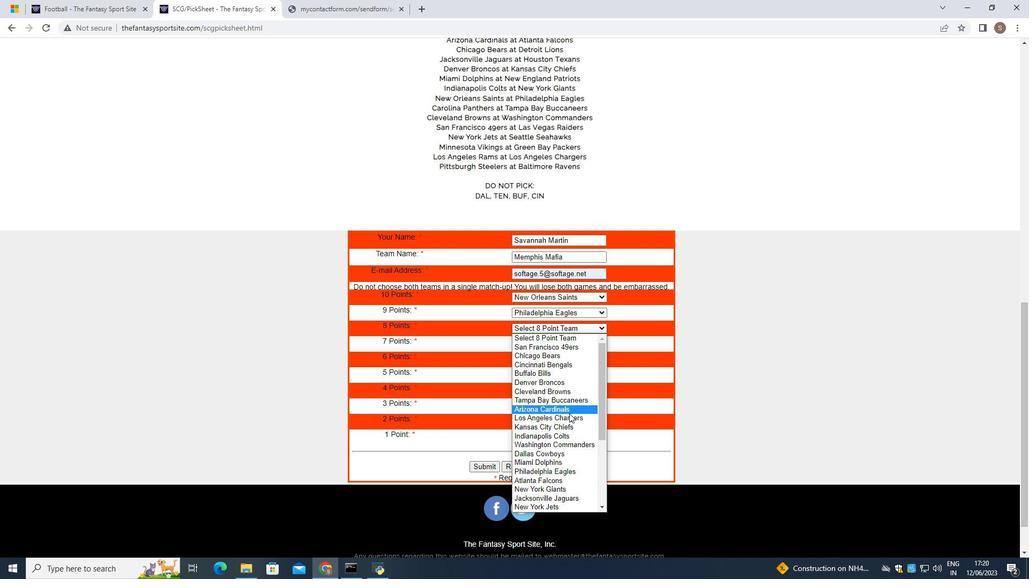 
Action: Mouse scrolled (569, 412) with delta (0, 0)
Screenshot: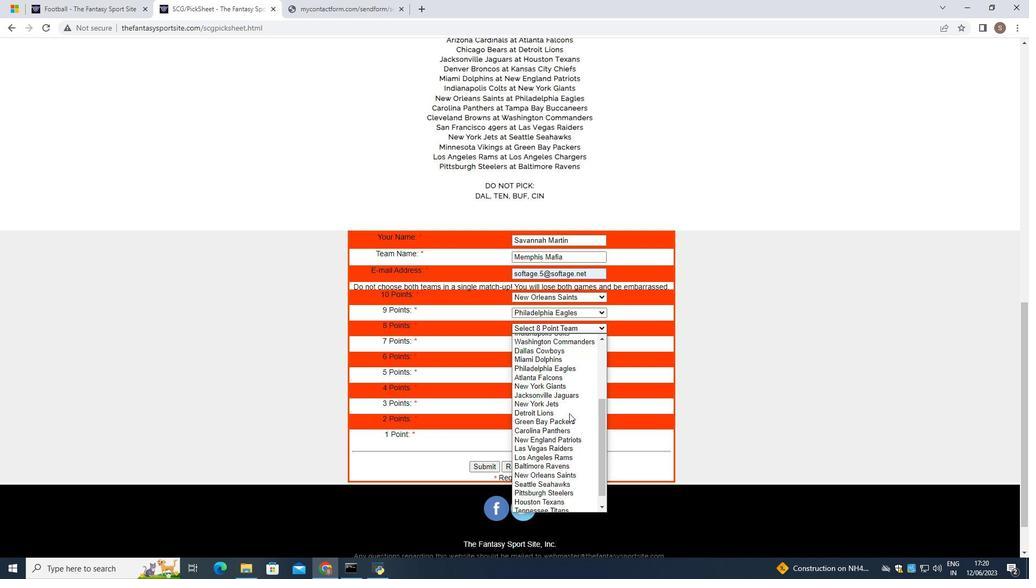 
Action: Mouse scrolled (569, 412) with delta (0, 0)
Screenshot: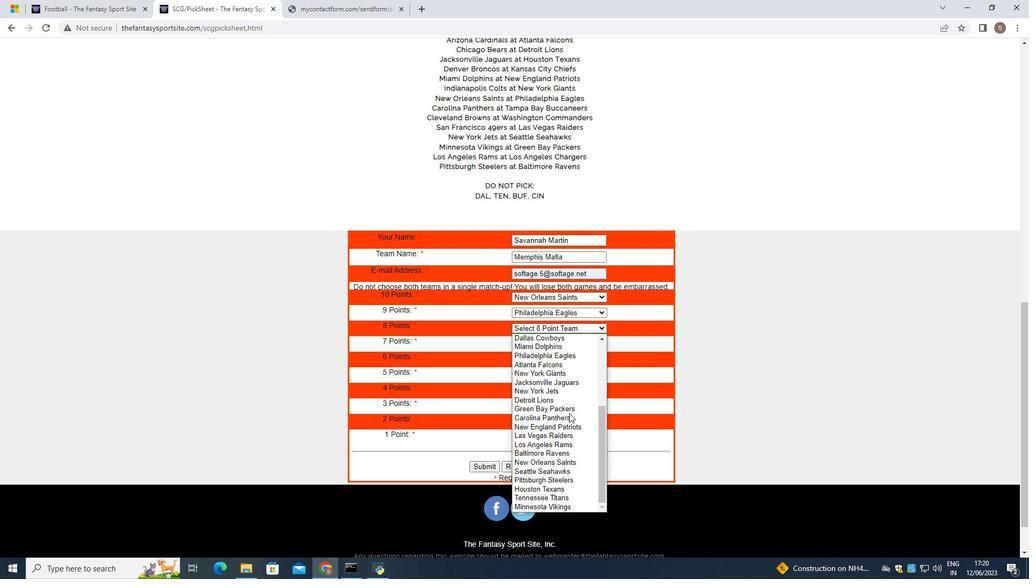 
Action: Mouse scrolled (569, 412) with delta (0, 0)
Screenshot: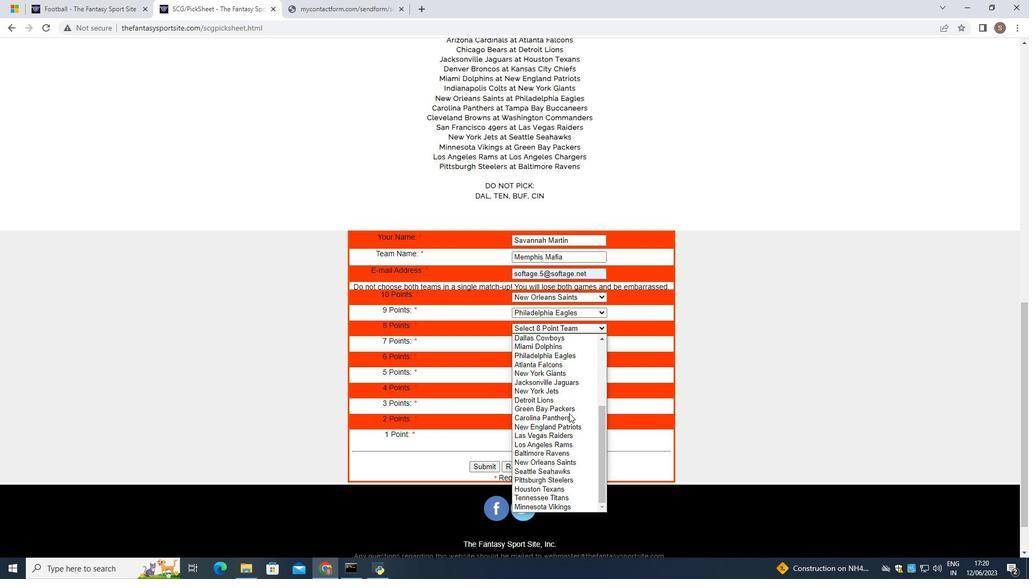 
Action: Mouse moved to (568, 421)
Screenshot: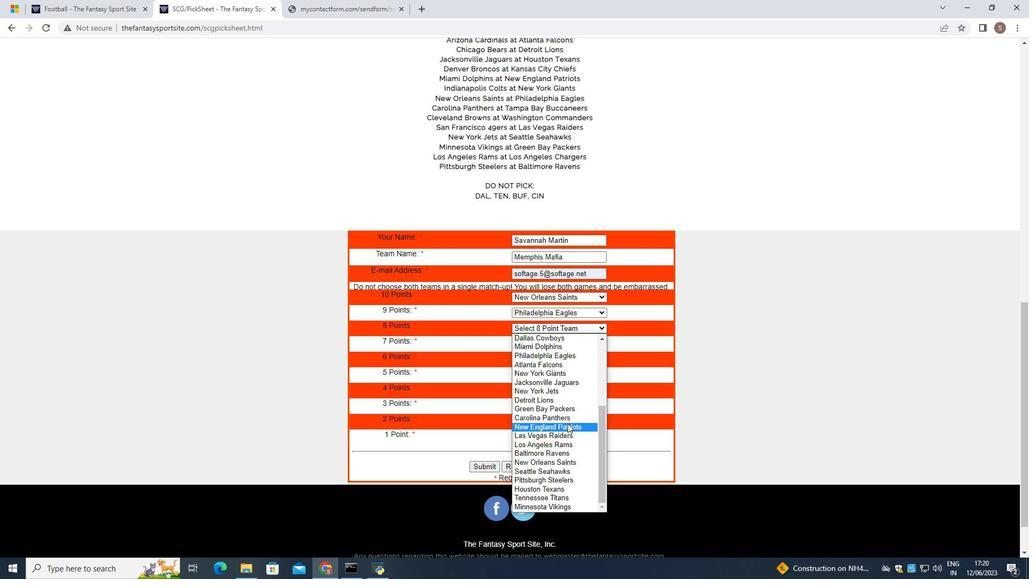 
Action: Mouse pressed left at (568, 421)
Screenshot: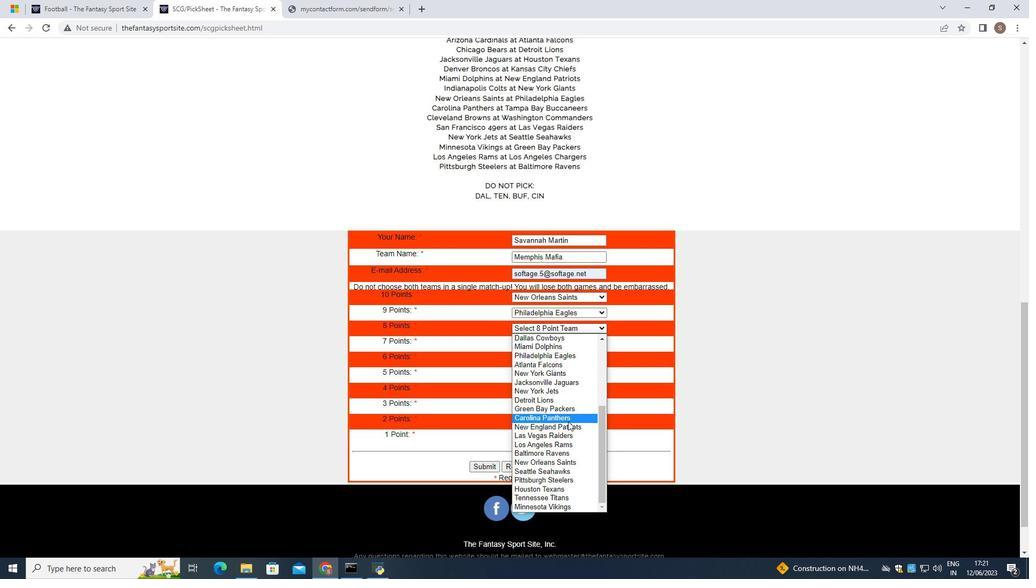 
Action: Mouse moved to (576, 340)
Screenshot: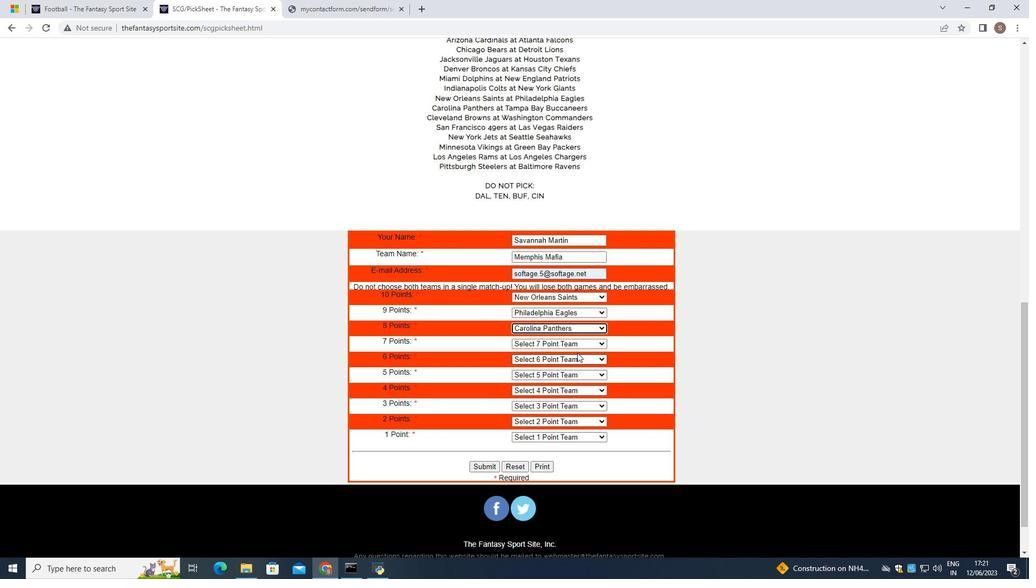 
Action: Mouse pressed left at (576, 340)
Screenshot: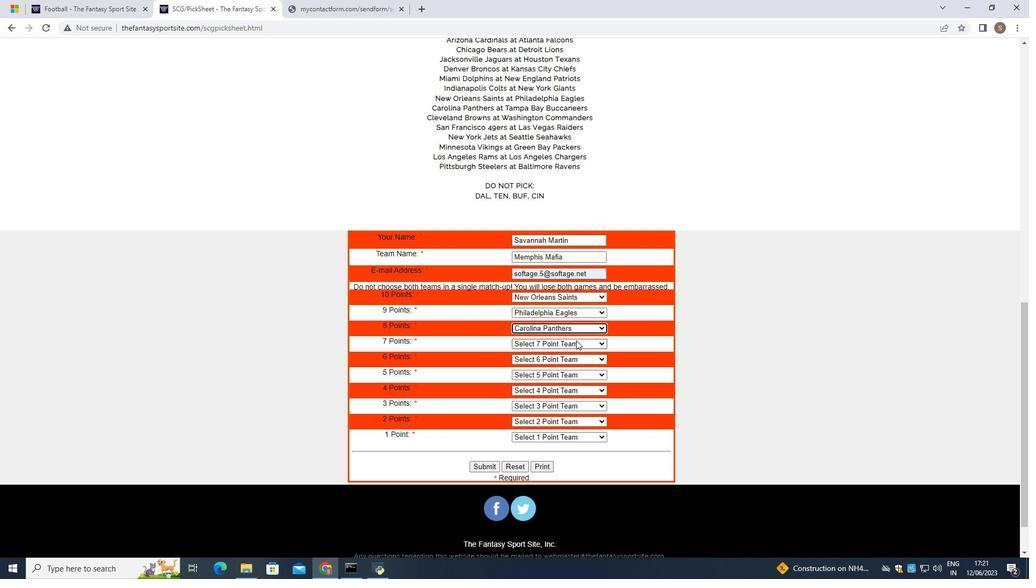 
Action: Mouse moved to (578, 413)
Screenshot: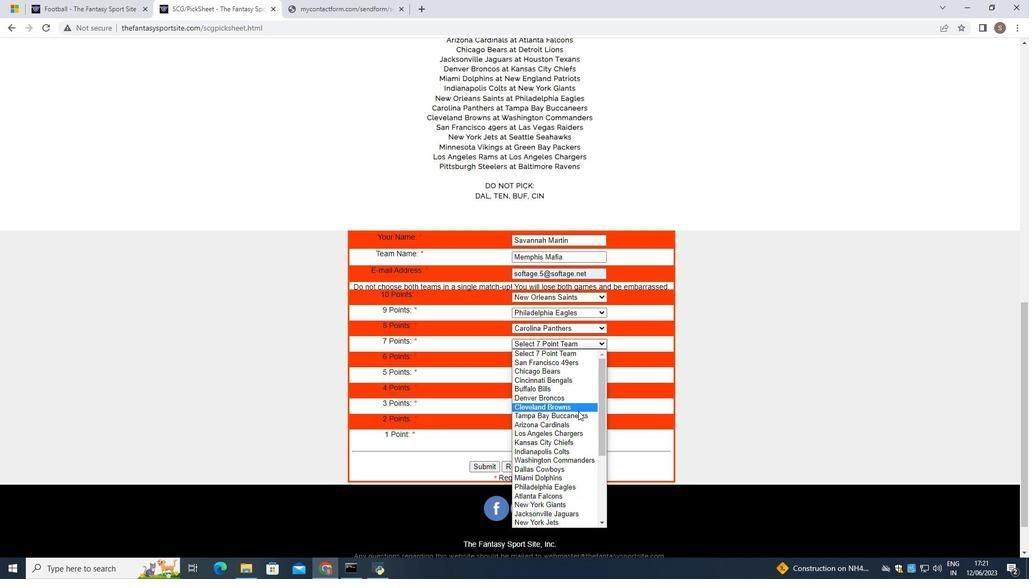 
Action: Mouse pressed left at (578, 413)
Screenshot: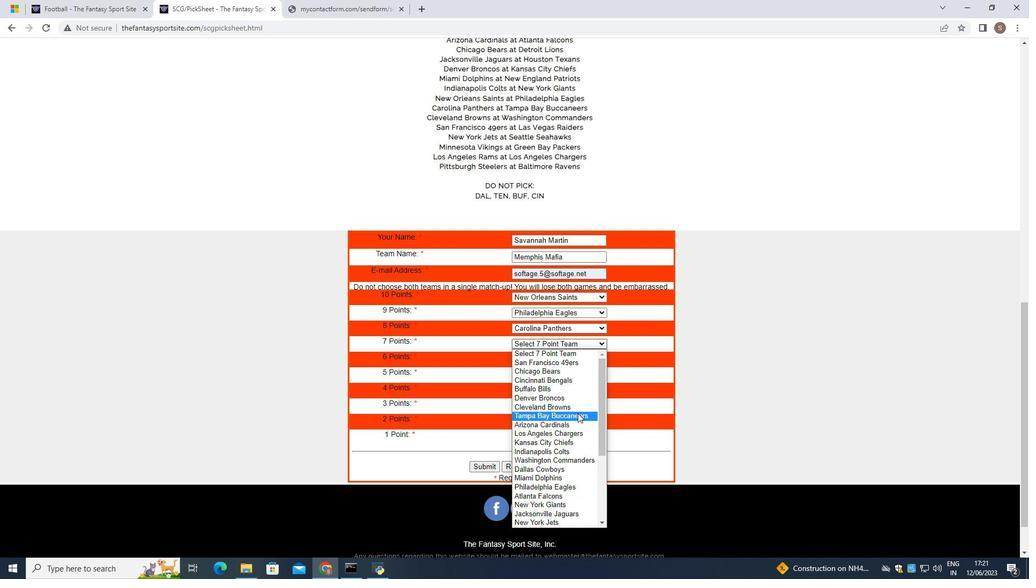 
Action: Mouse moved to (578, 361)
Screenshot: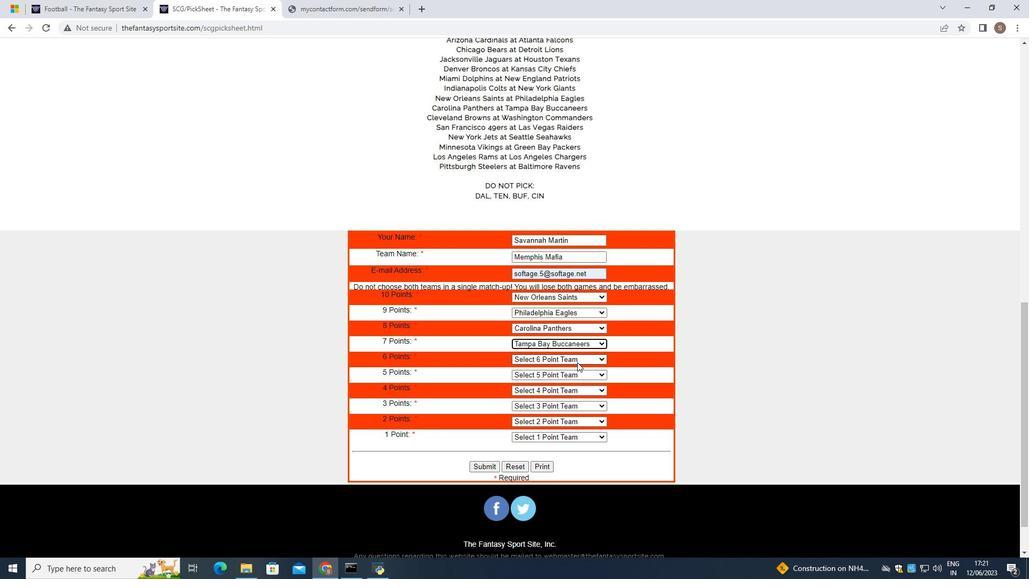 
Action: Mouse pressed left at (578, 361)
Screenshot: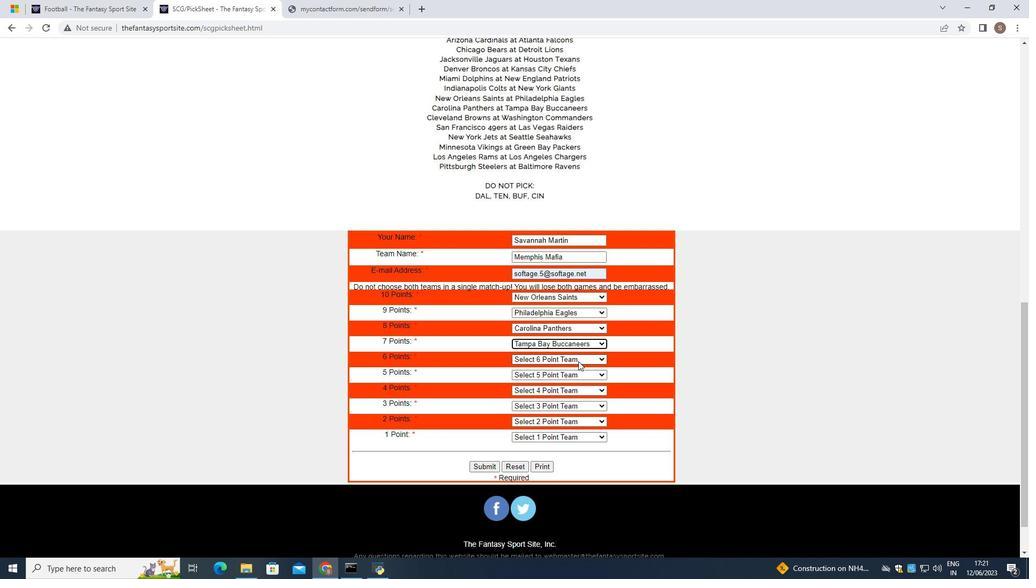 
Action: Mouse moved to (572, 422)
Screenshot: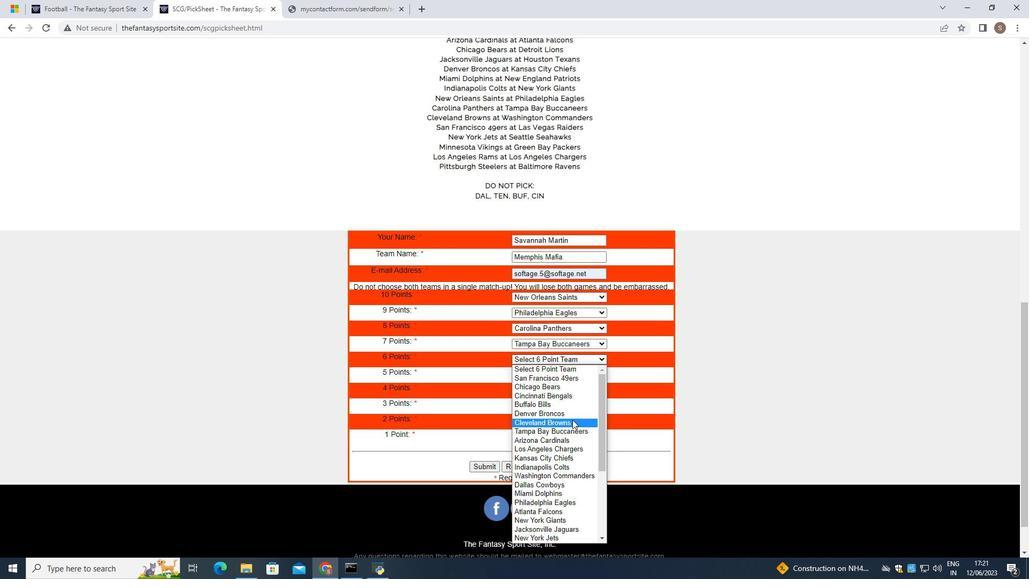 
Action: Mouse pressed left at (572, 422)
Screenshot: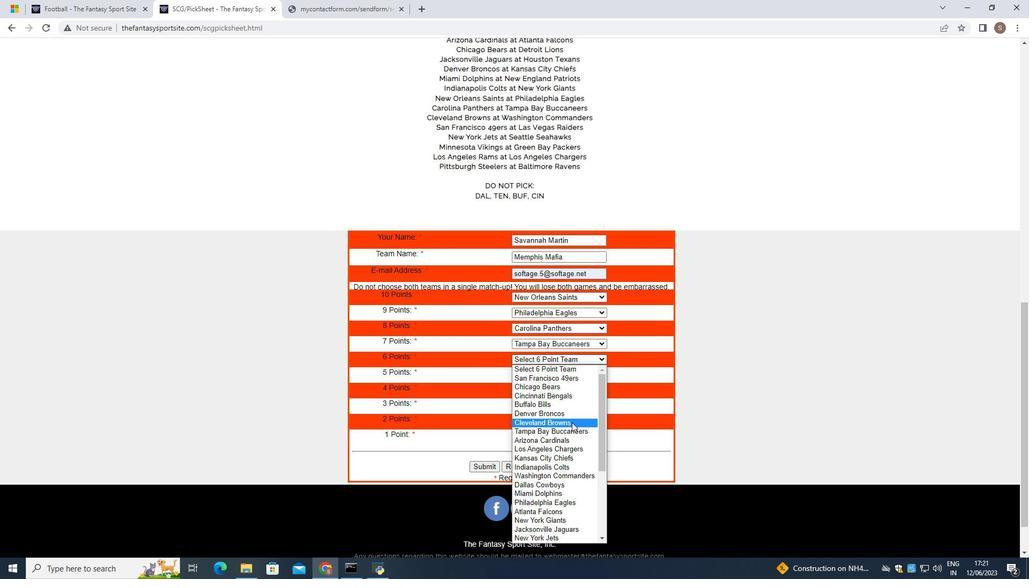 
Action: Mouse moved to (580, 374)
Screenshot: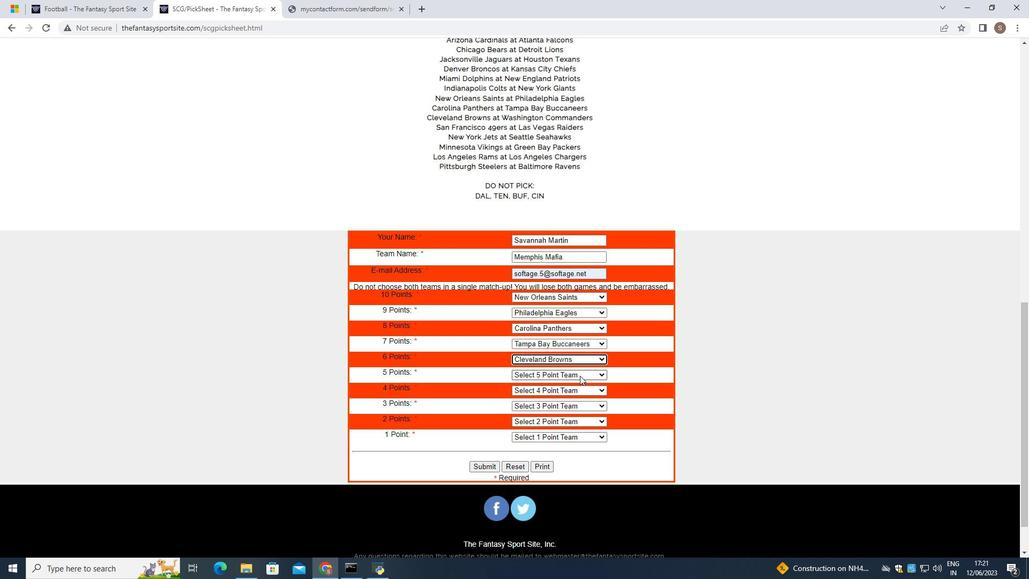 
Action: Mouse pressed left at (580, 374)
Screenshot: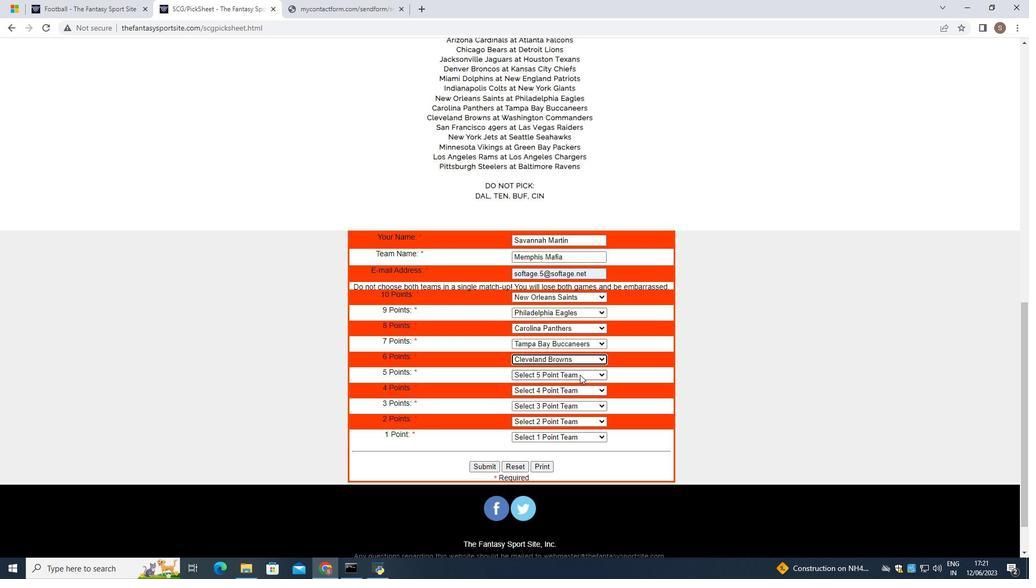 
Action: Mouse moved to (582, 294)
Screenshot: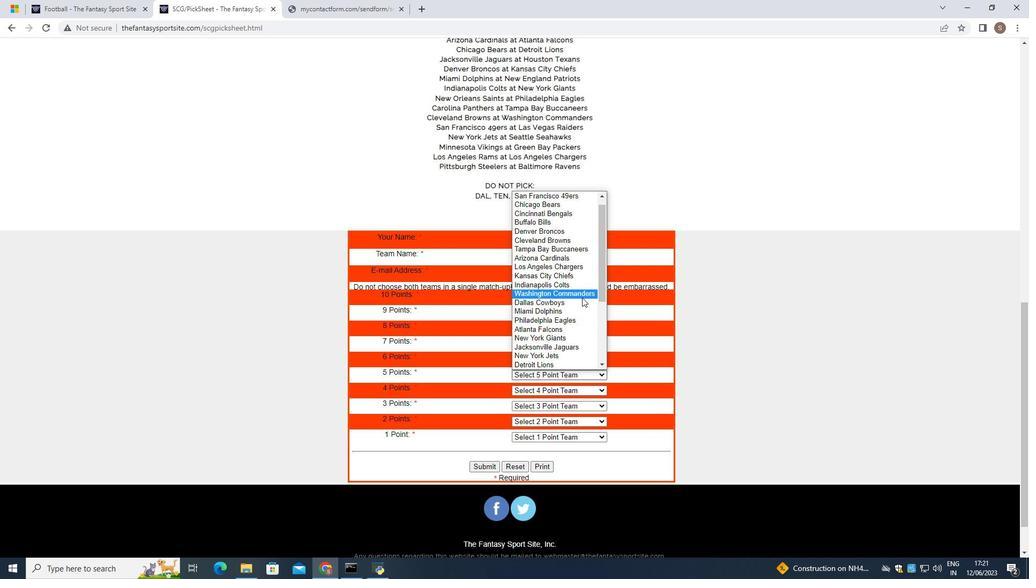 
Action: Mouse pressed left at (582, 294)
Screenshot: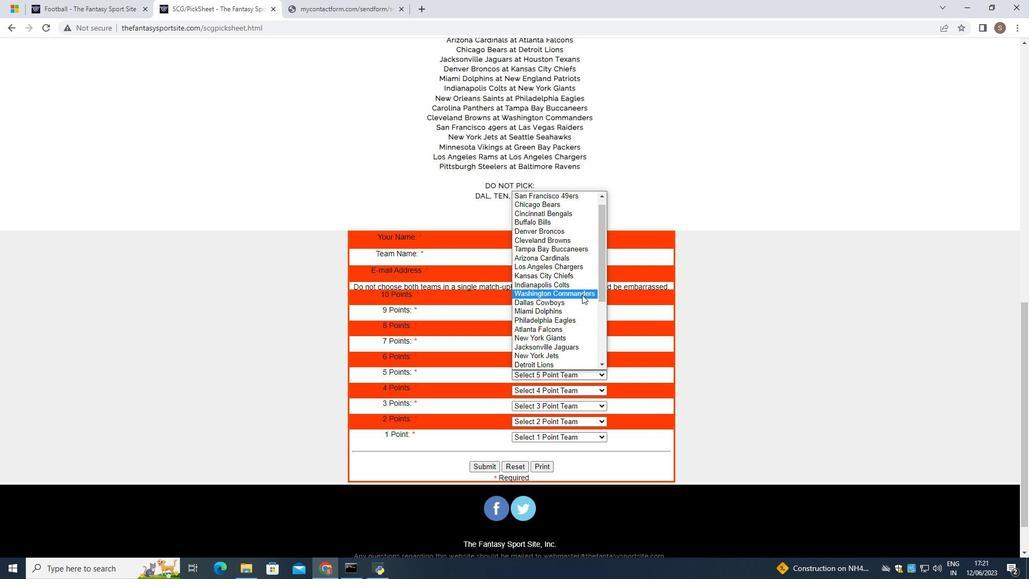 
Action: Mouse moved to (576, 389)
Screenshot: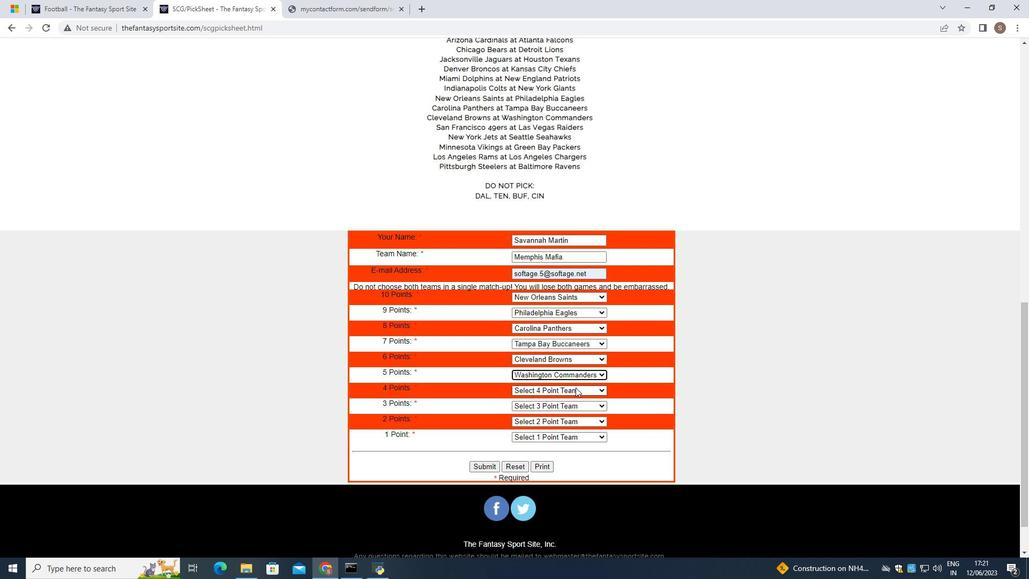 
Action: Mouse pressed left at (576, 389)
Screenshot: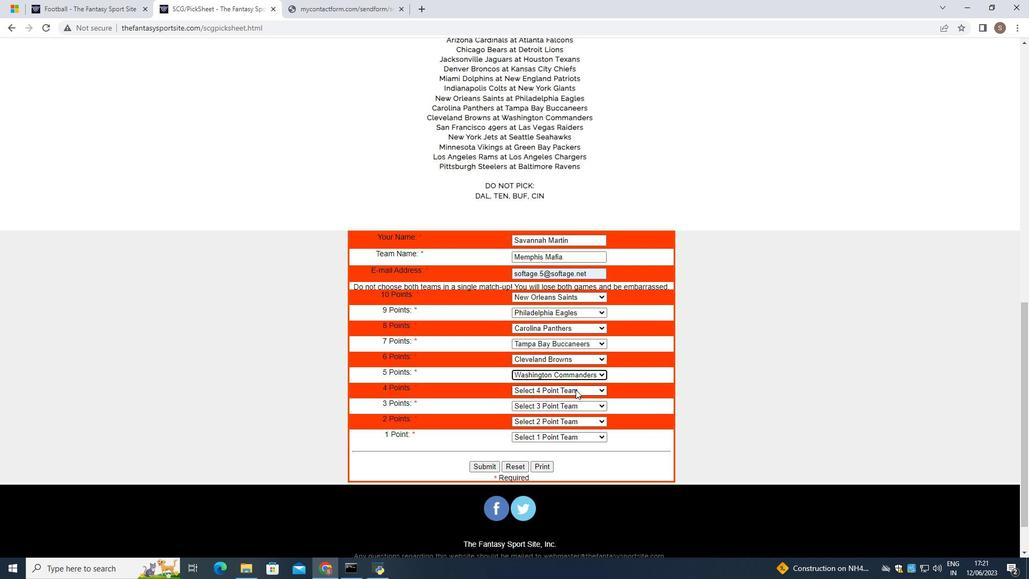 
Action: Mouse moved to (583, 221)
Screenshot: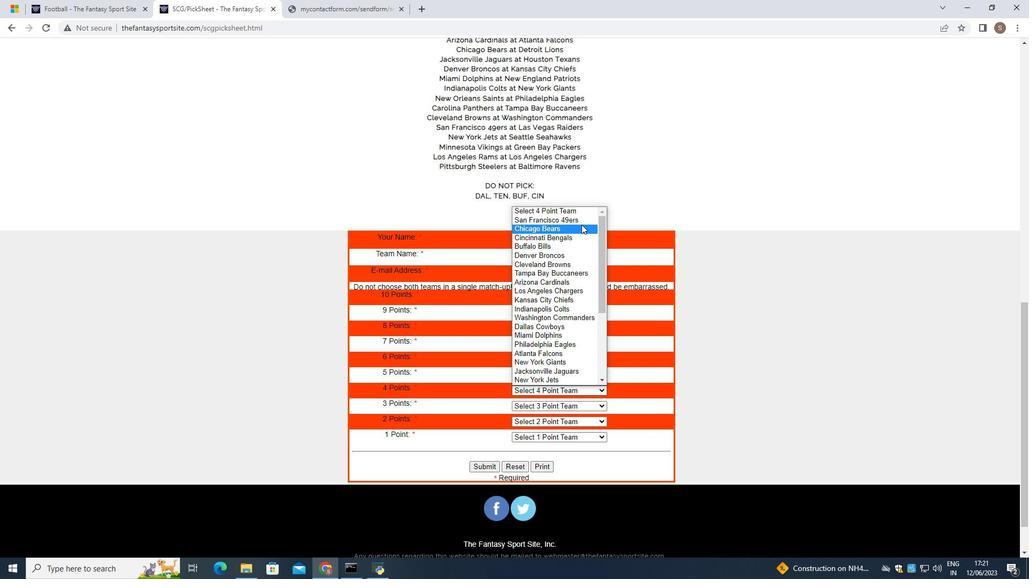
Action: Mouse pressed left at (583, 221)
Screenshot: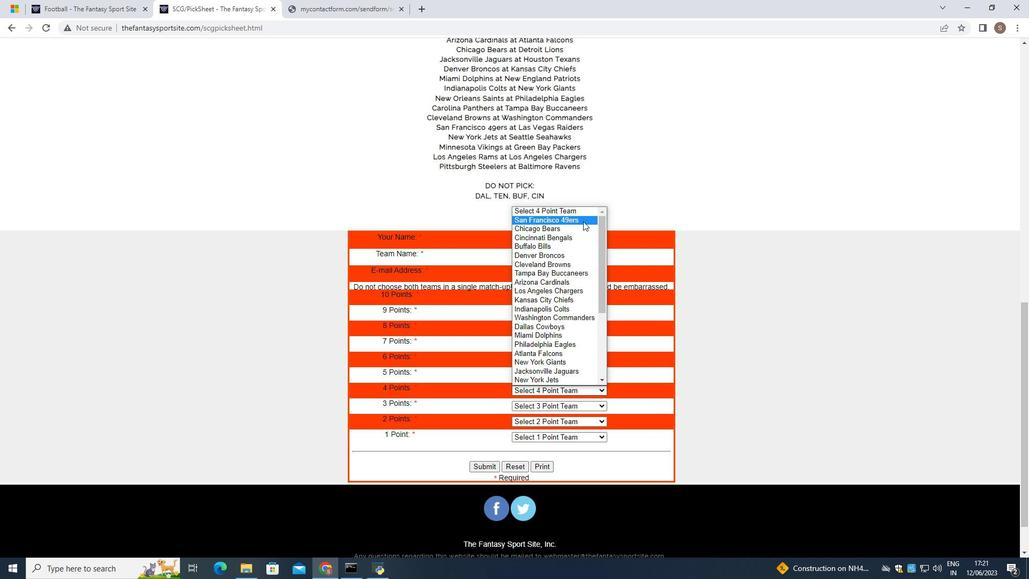 
Action: Mouse moved to (572, 407)
Screenshot: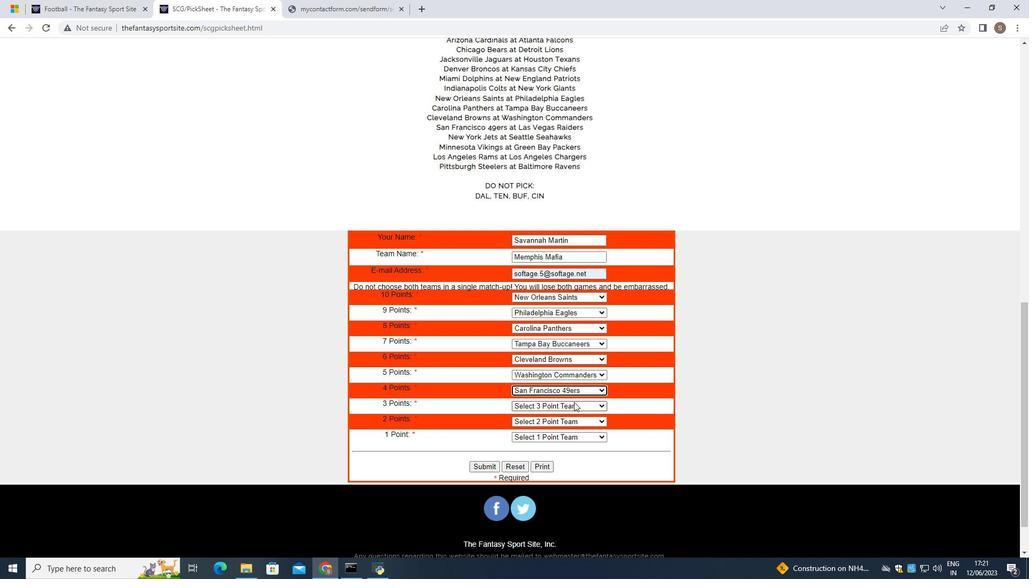 
Action: Mouse pressed left at (572, 407)
Screenshot: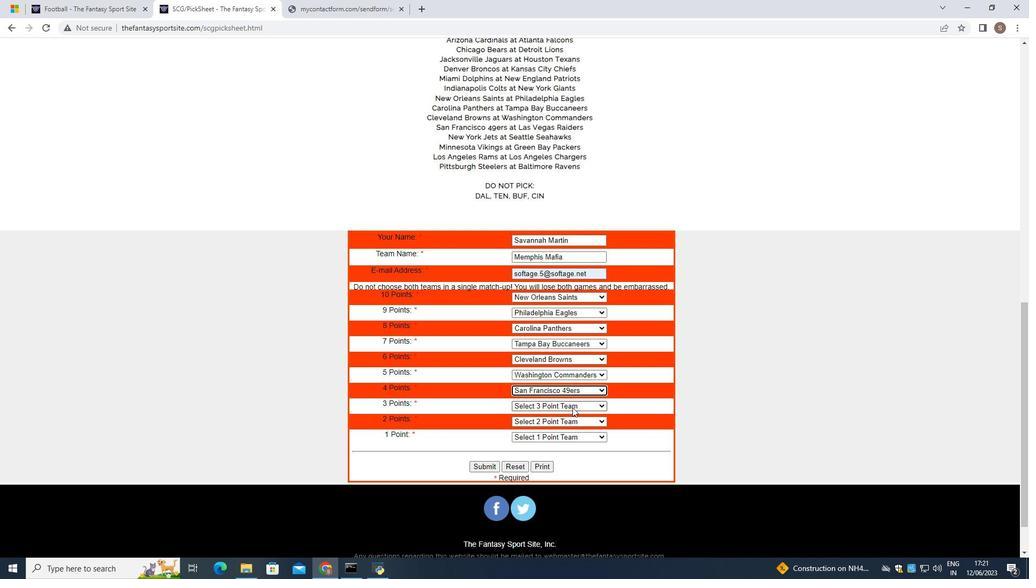 
Action: Mouse moved to (572, 320)
Screenshot: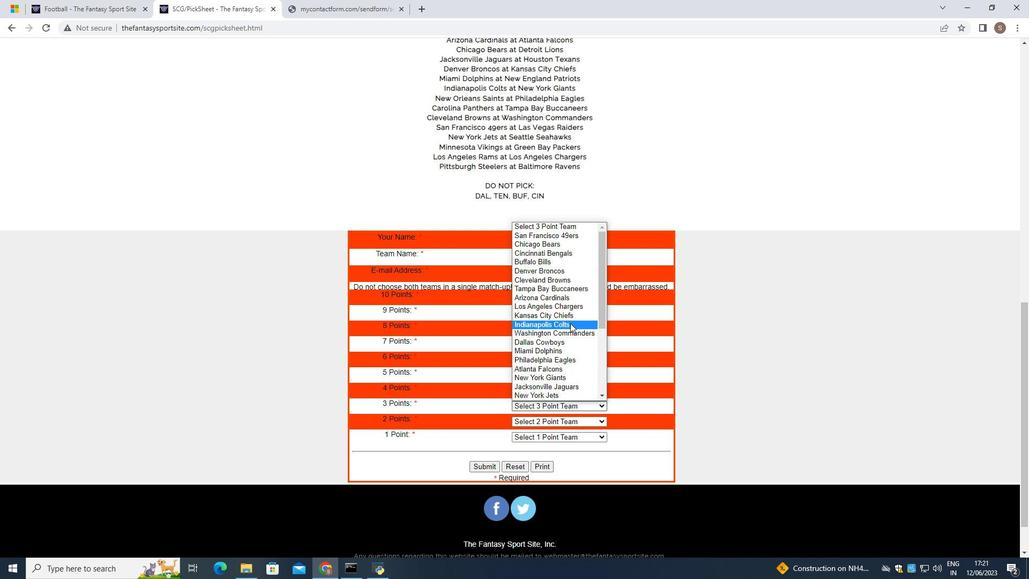 
Action: Mouse scrolled (572, 319) with delta (0, 0)
Screenshot: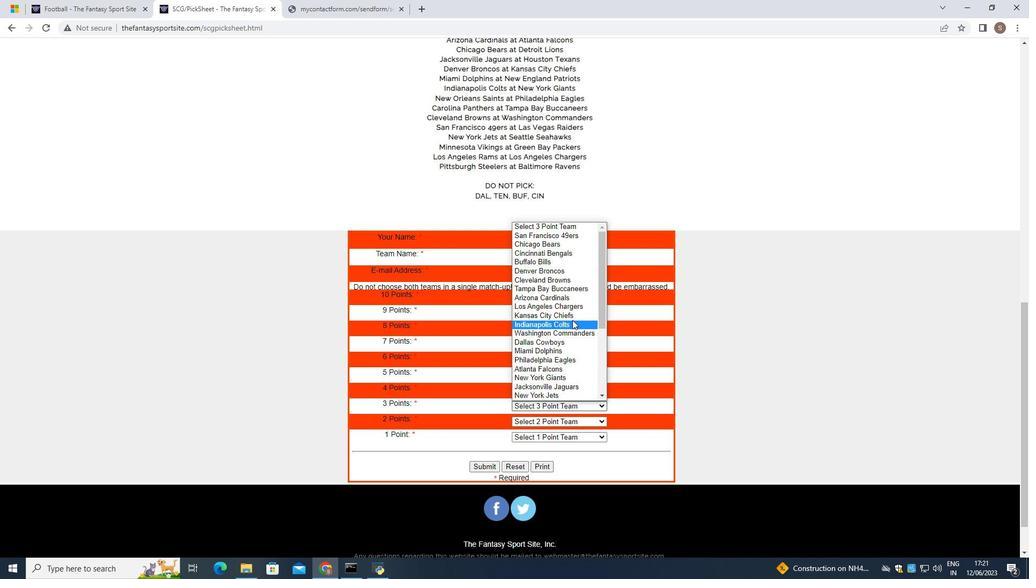 
Action: Mouse scrolled (572, 319) with delta (0, 0)
Screenshot: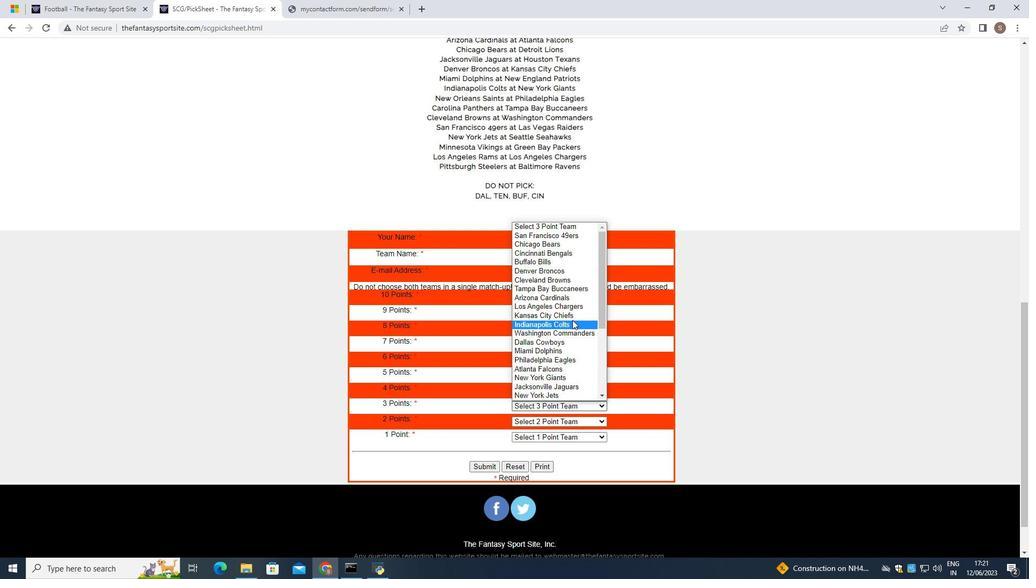 
Action: Mouse scrolled (572, 319) with delta (0, 0)
Screenshot: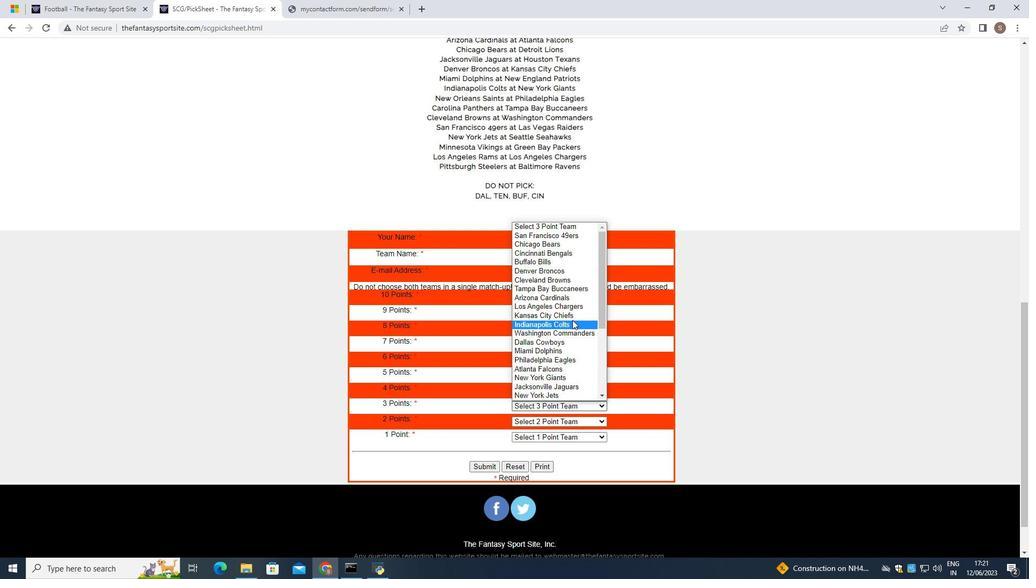 
Action: Mouse scrolled (572, 319) with delta (0, 0)
Screenshot: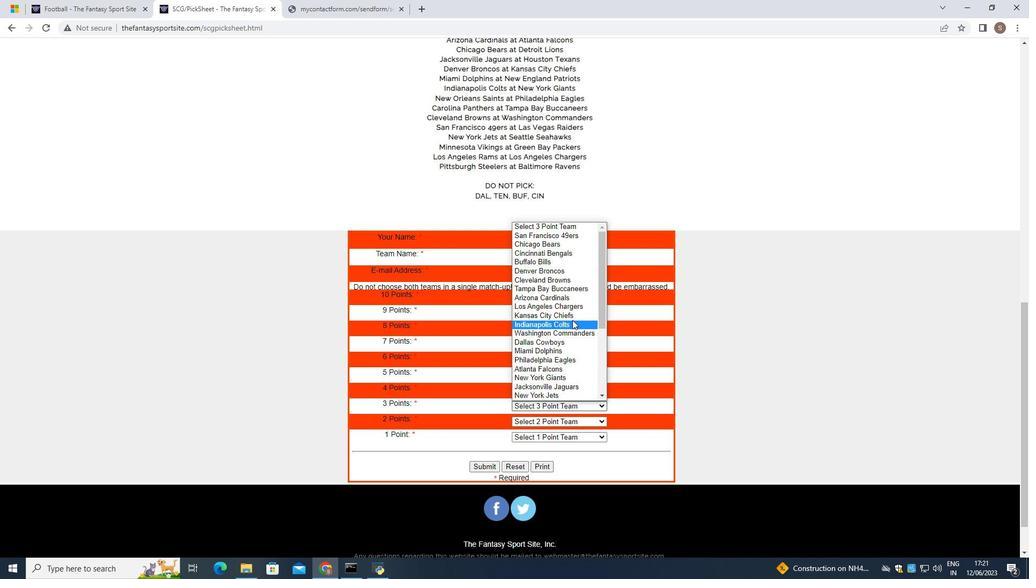 
Action: Mouse scrolled (572, 319) with delta (0, 0)
Screenshot: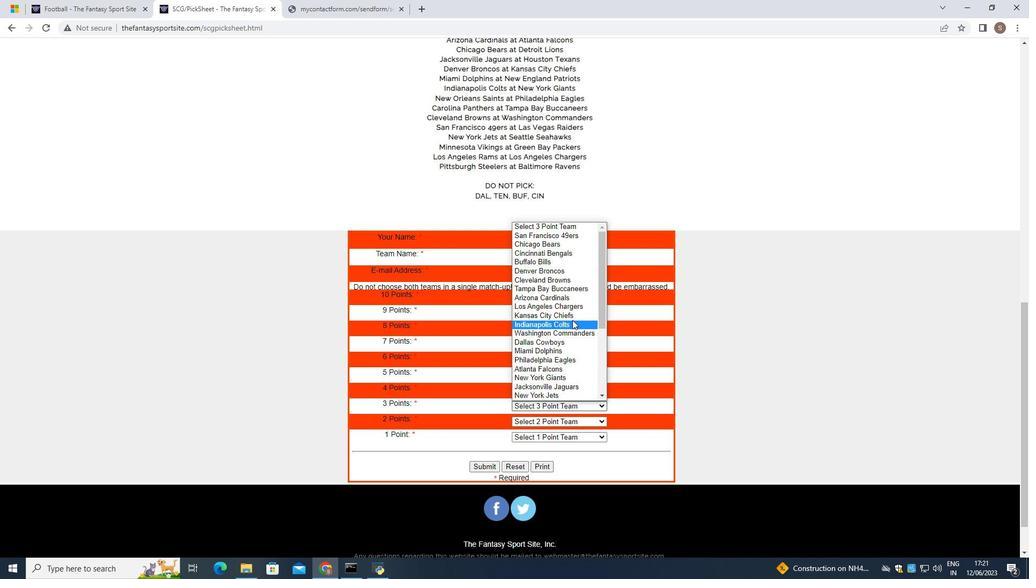 
Action: Mouse scrolled (572, 319) with delta (0, 0)
Screenshot: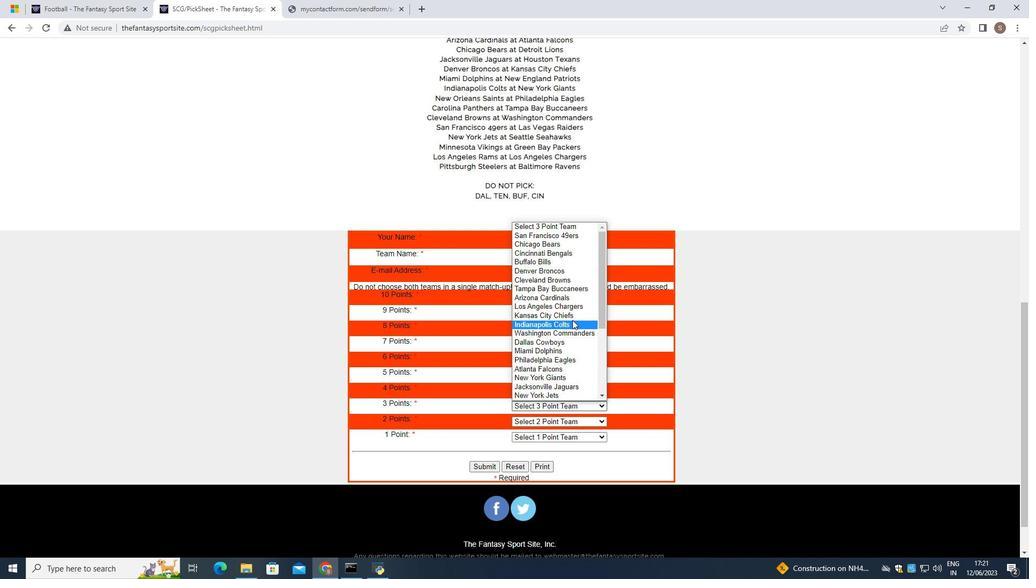 
Action: Mouse scrolled (572, 319) with delta (0, 0)
Screenshot: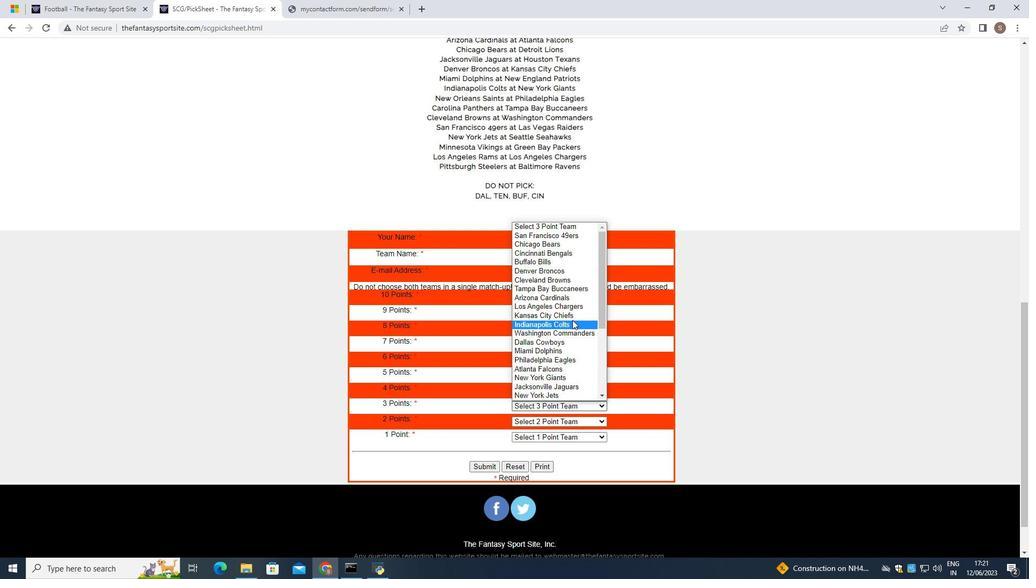 
Action: Mouse scrolled (572, 319) with delta (0, 0)
Screenshot: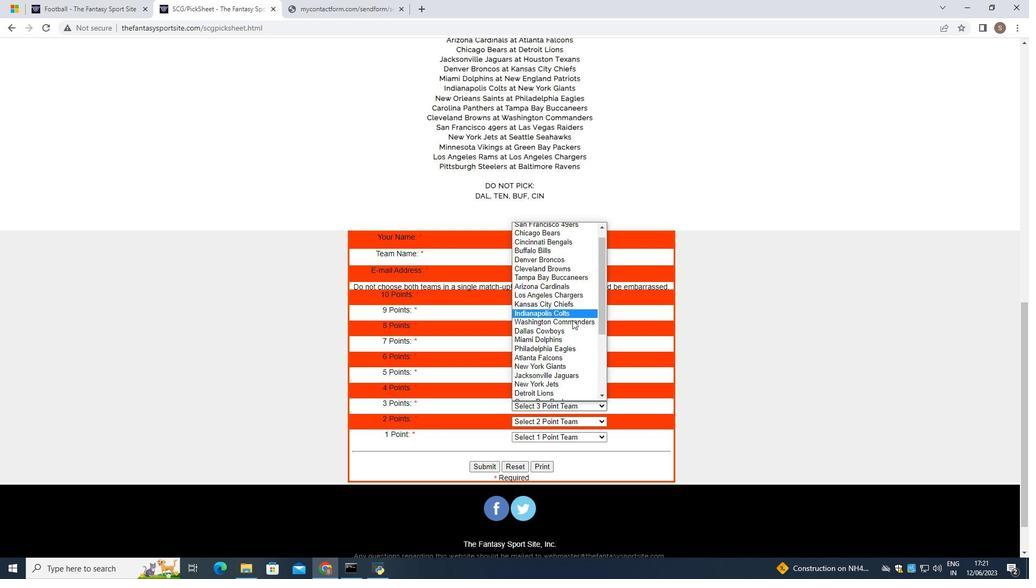 
Action: Mouse moved to (570, 327)
Screenshot: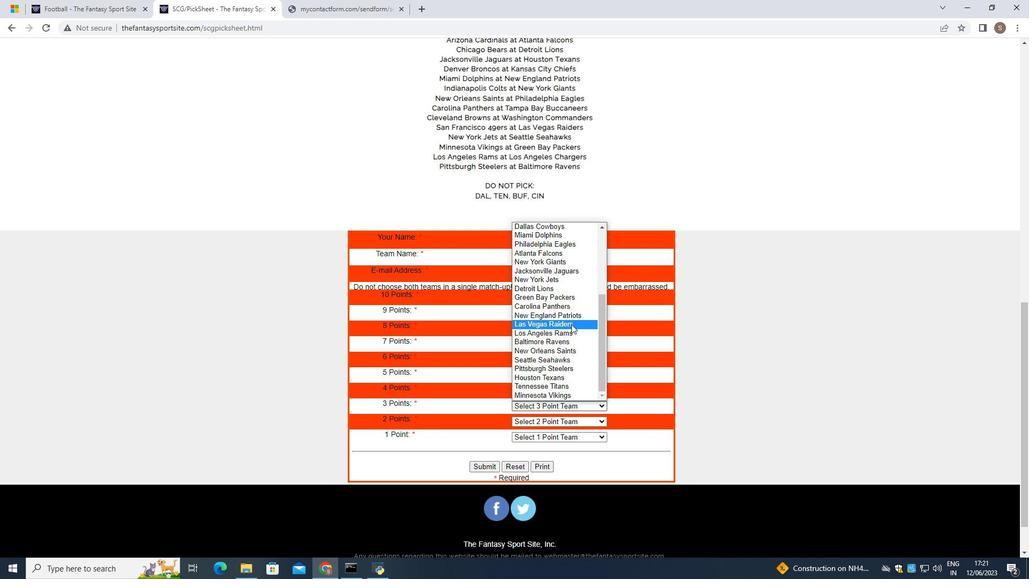 
Action: Mouse pressed left at (570, 327)
Screenshot: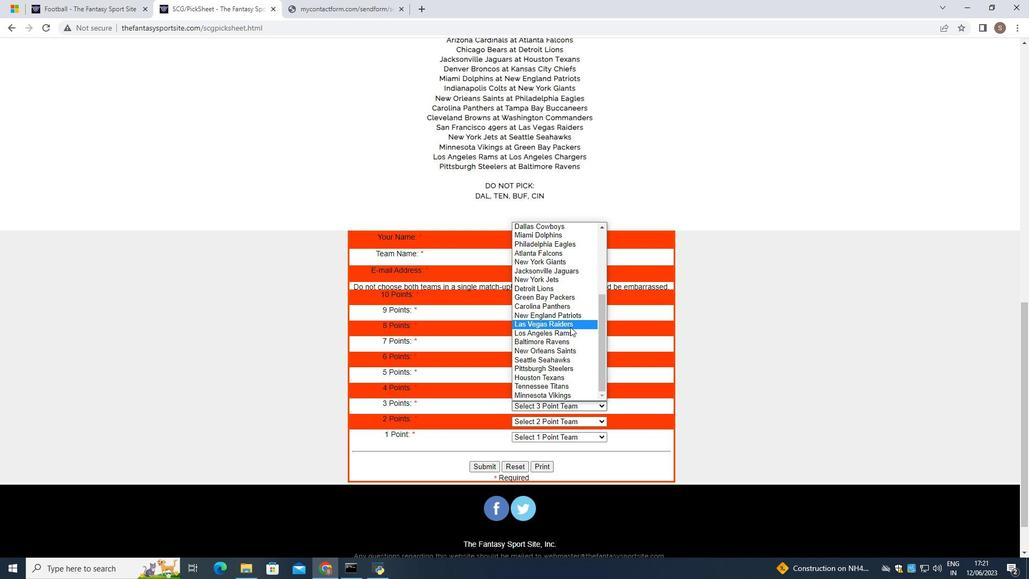 
Action: Mouse moved to (569, 421)
Screenshot: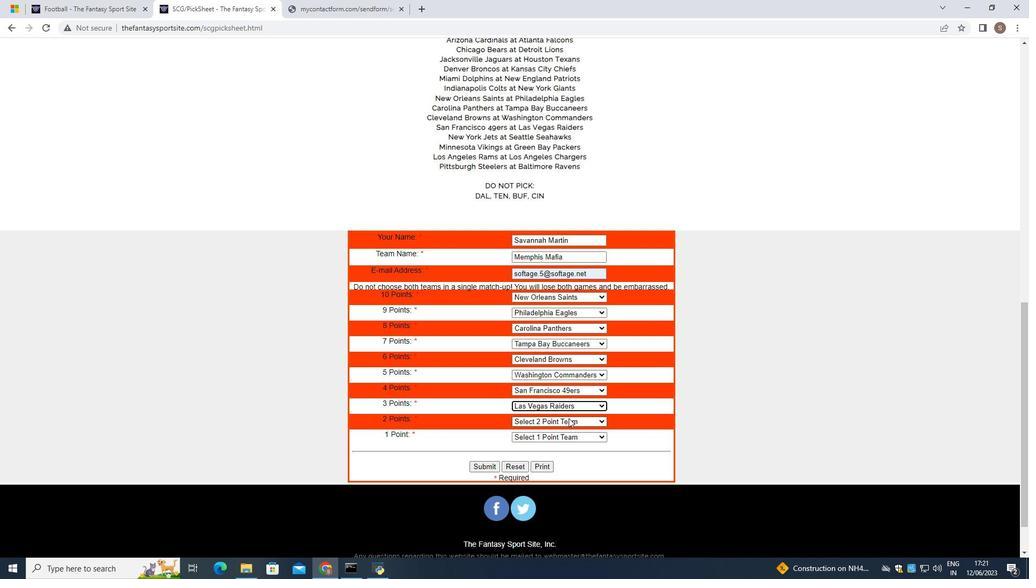 
Action: Mouse pressed left at (569, 421)
Screenshot: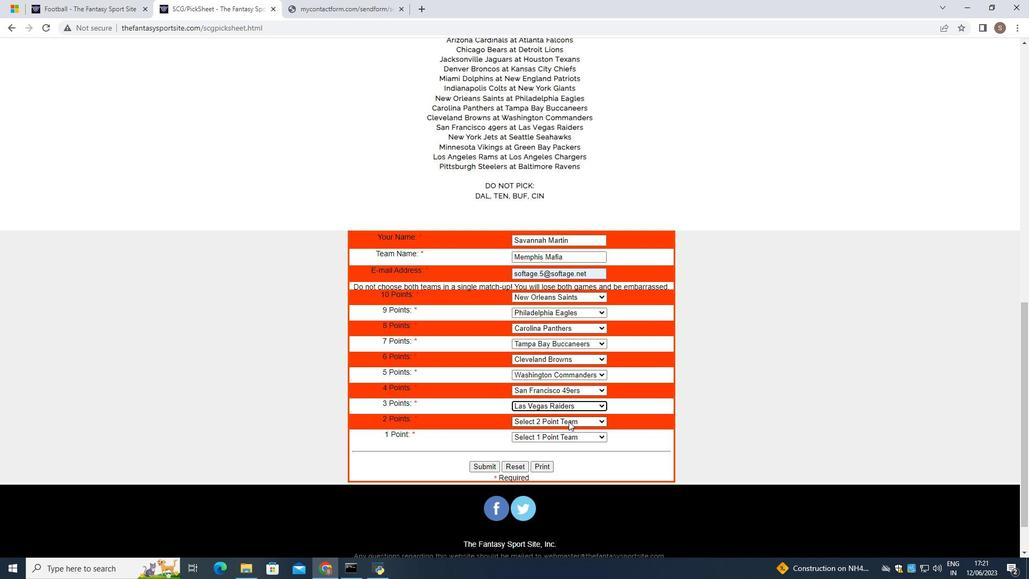 
Action: Mouse moved to (574, 404)
Screenshot: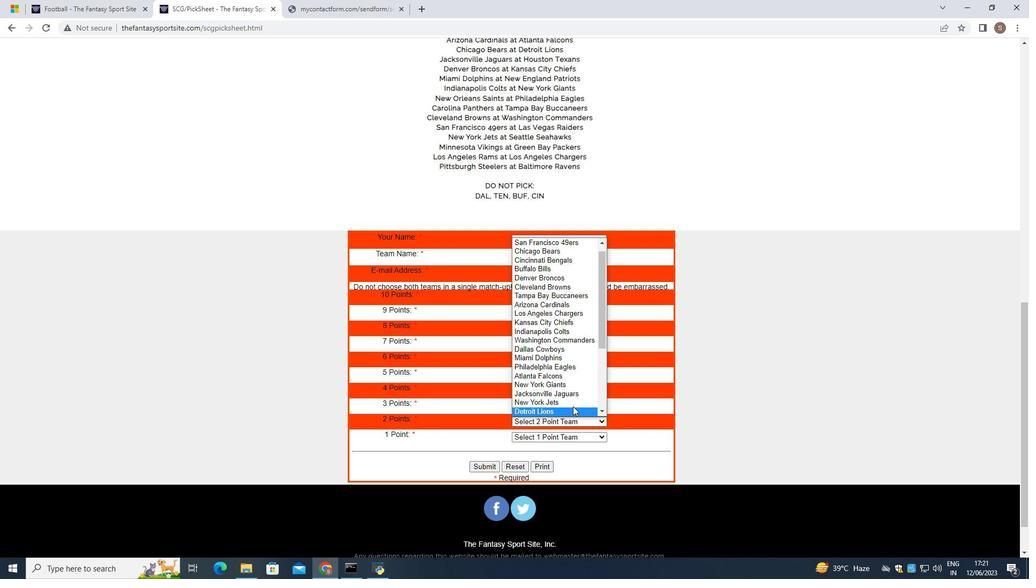 
Action: Mouse pressed left at (574, 404)
Screenshot: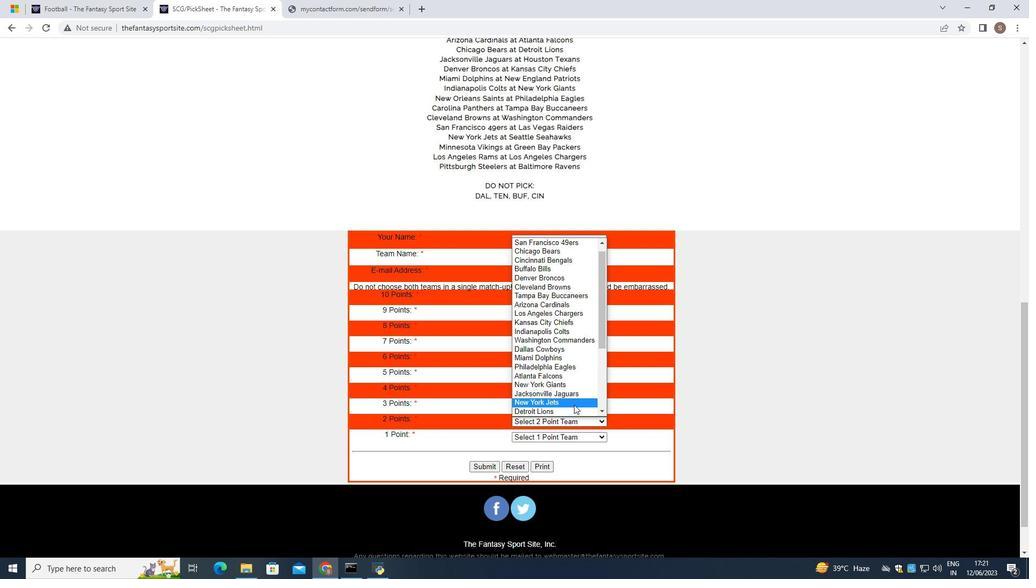 
Action: Mouse moved to (568, 433)
Screenshot: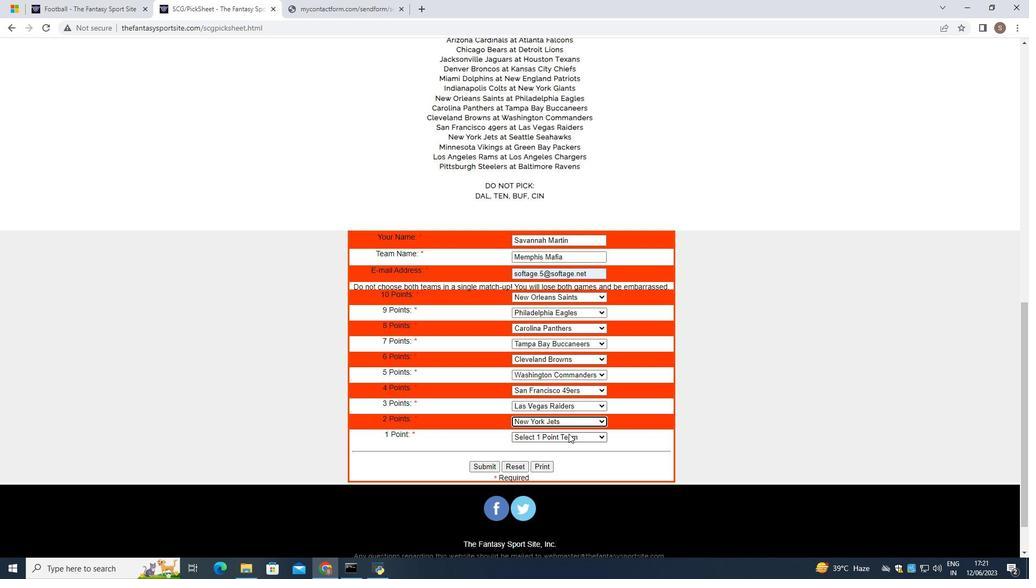 
Action: Mouse pressed left at (568, 433)
Screenshot: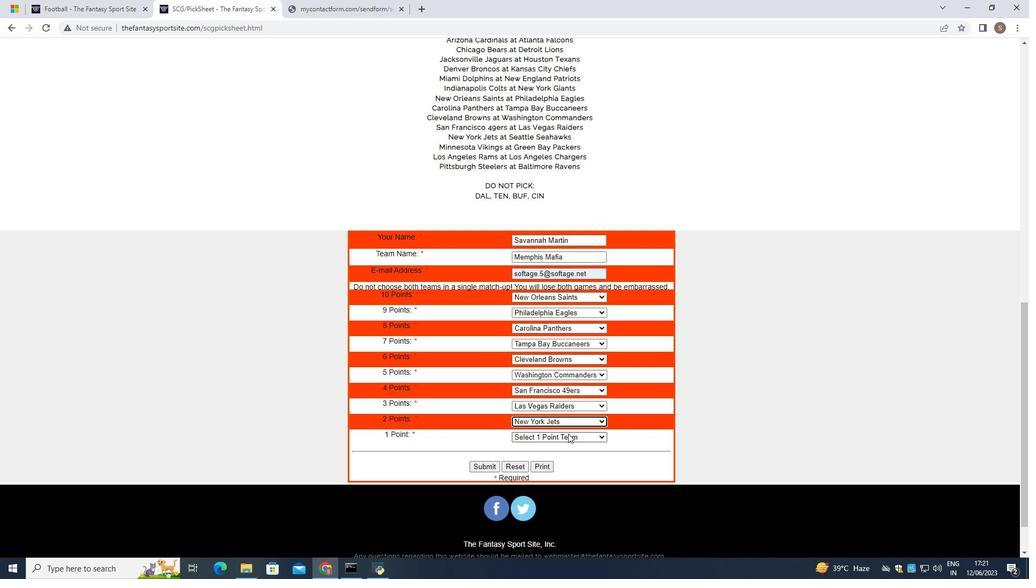 
Action: Mouse moved to (569, 386)
Screenshot: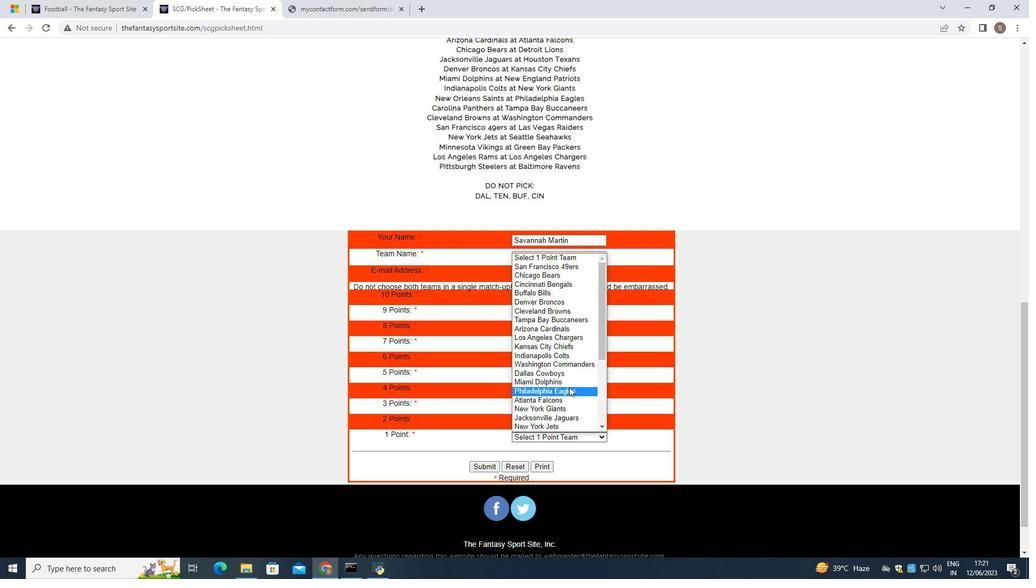 
Action: Mouse scrolled (569, 386) with delta (0, 0)
Screenshot: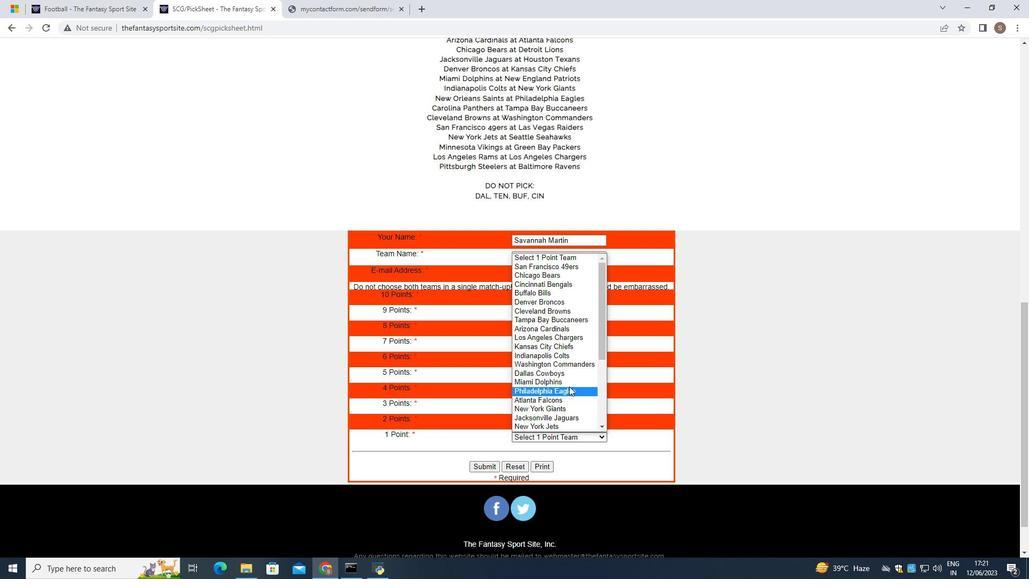 
Action: Mouse moved to (568, 386)
Screenshot: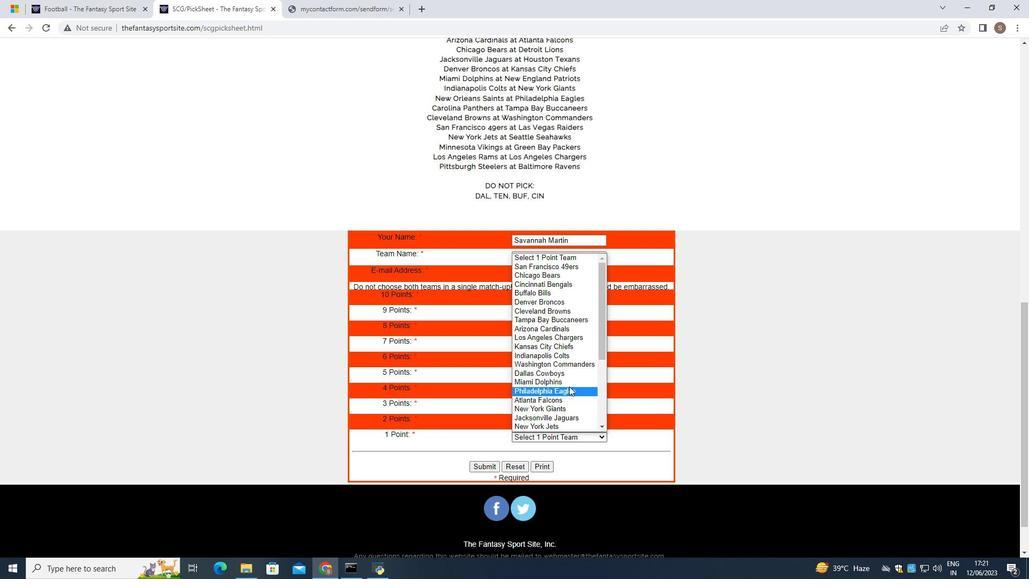 
Action: Mouse scrolled (568, 386) with delta (0, 0)
Screenshot: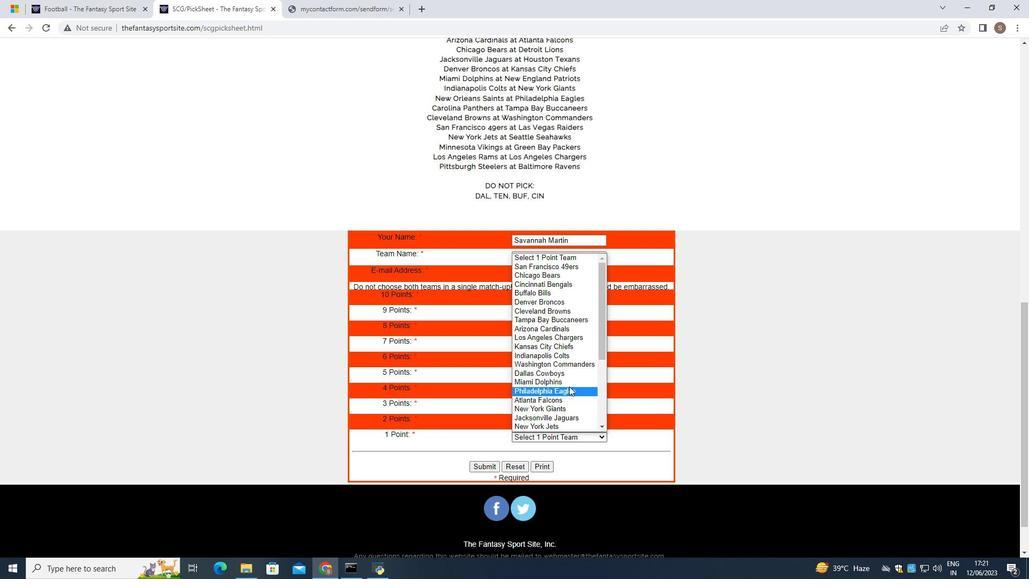 
Action: Mouse moved to (566, 389)
Screenshot: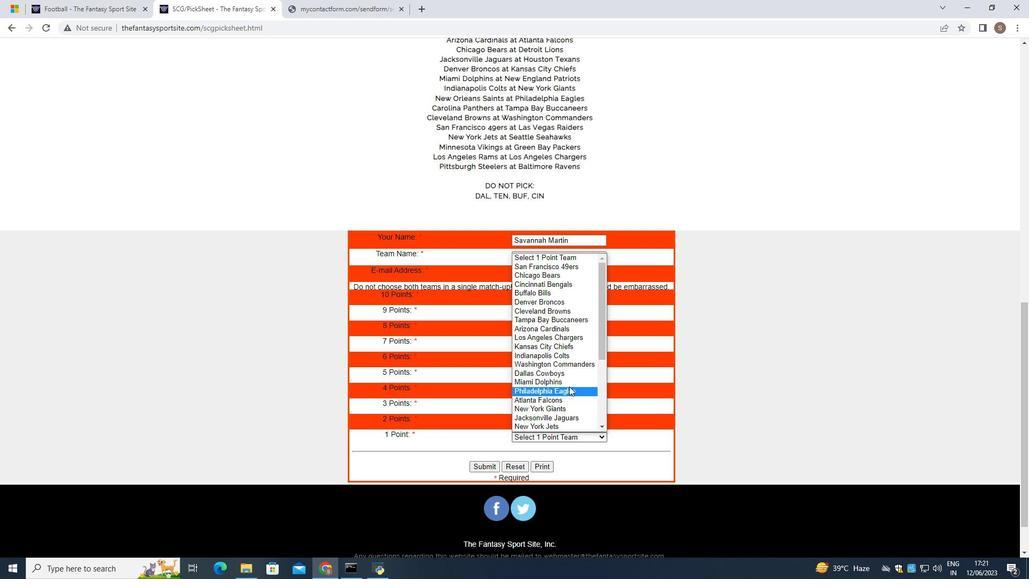 
Action: Mouse scrolled (566, 388) with delta (0, 0)
Screenshot: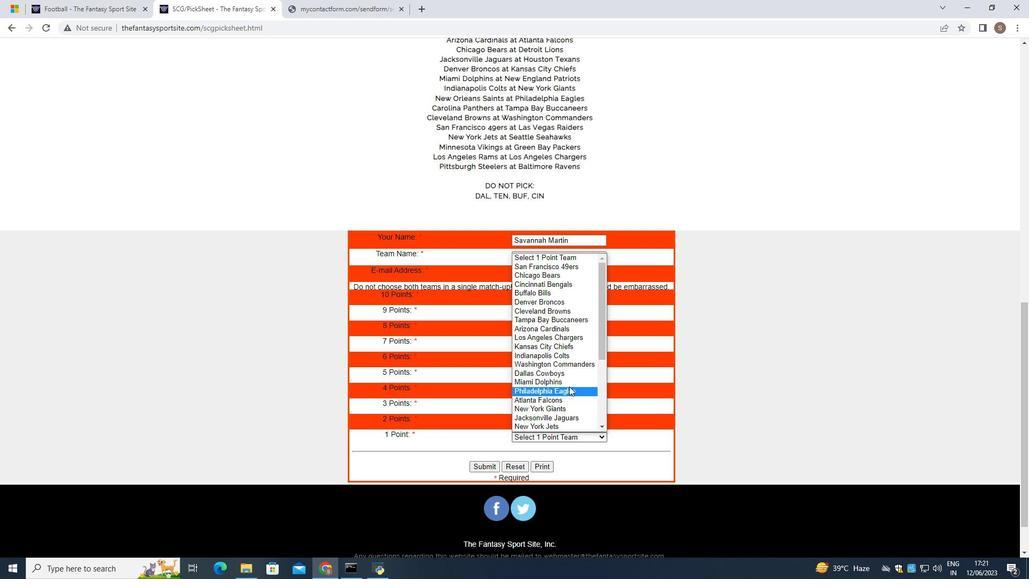 
Action: Mouse moved to (565, 389)
Screenshot: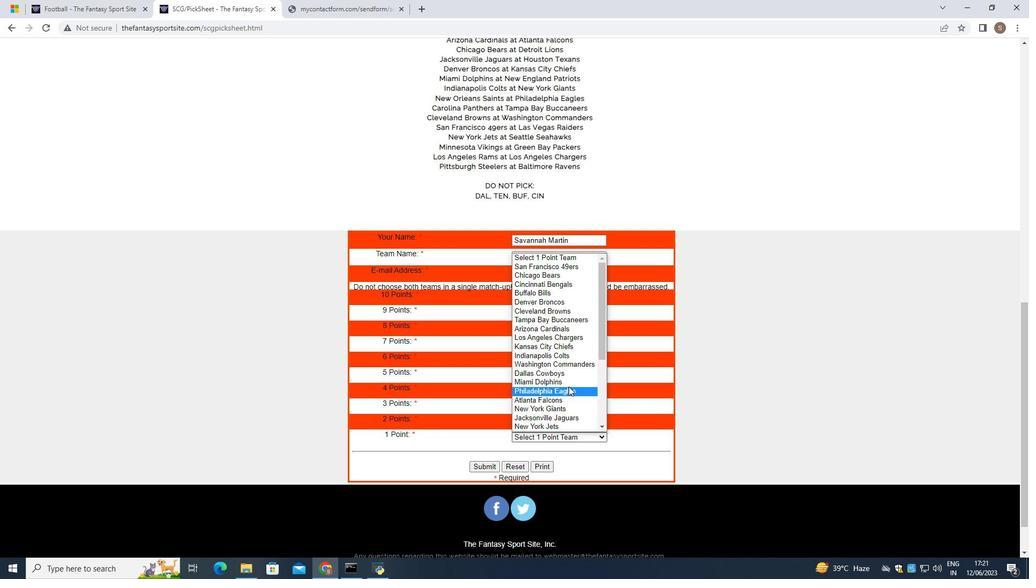 
Action: Mouse scrolled (565, 389) with delta (0, 0)
Screenshot: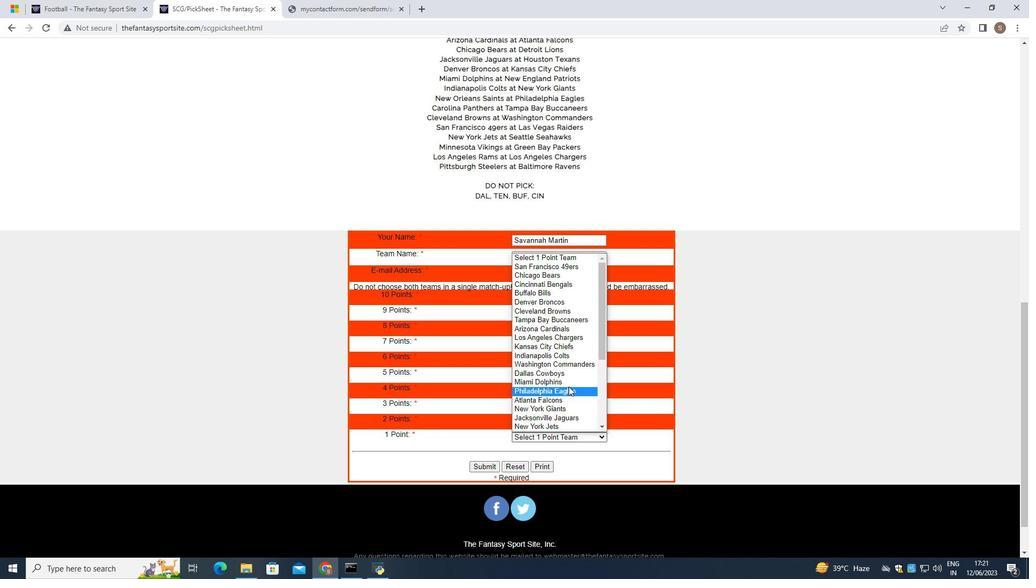 
Action: Mouse scrolled (565, 389) with delta (0, 0)
Screenshot: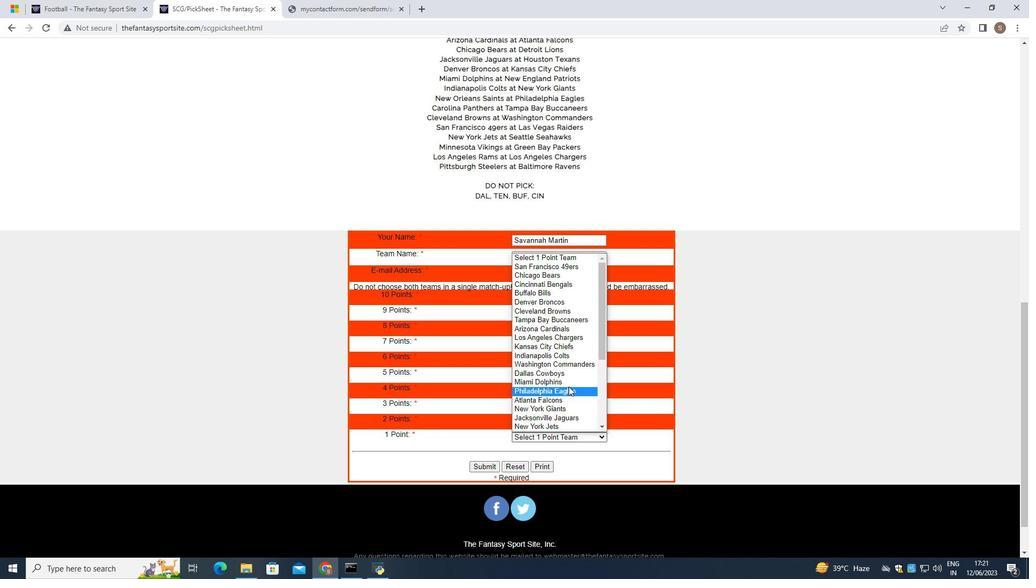 
Action: Mouse scrolled (565, 389) with delta (0, 0)
Screenshot: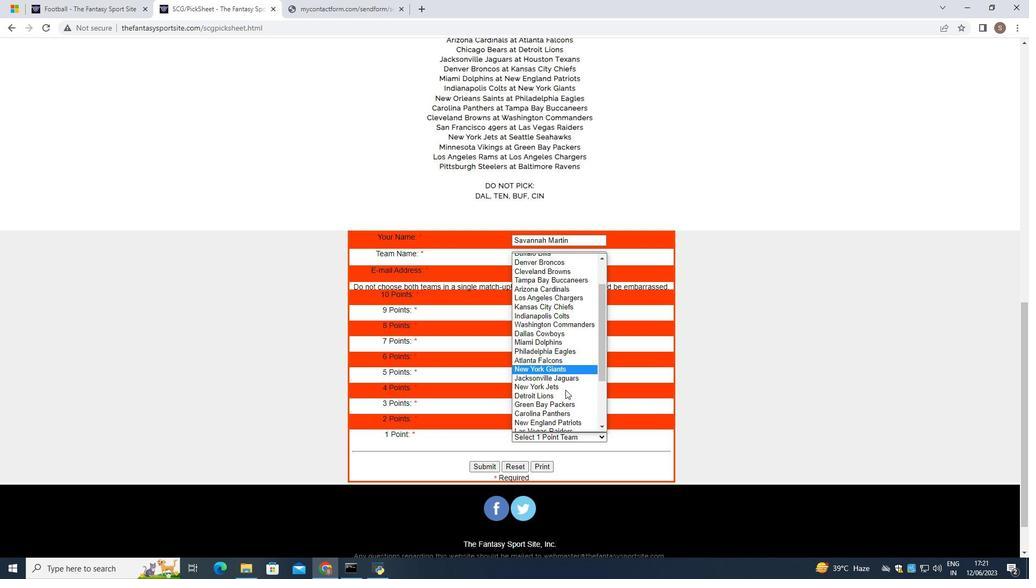 
Action: Mouse moved to (574, 388)
Screenshot: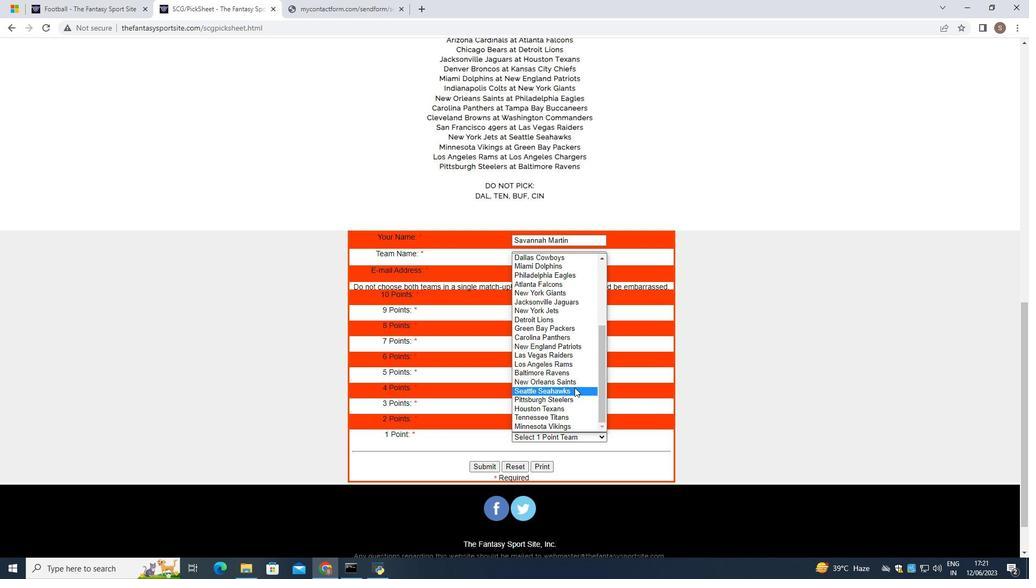
Action: Mouse pressed left at (574, 388)
Screenshot: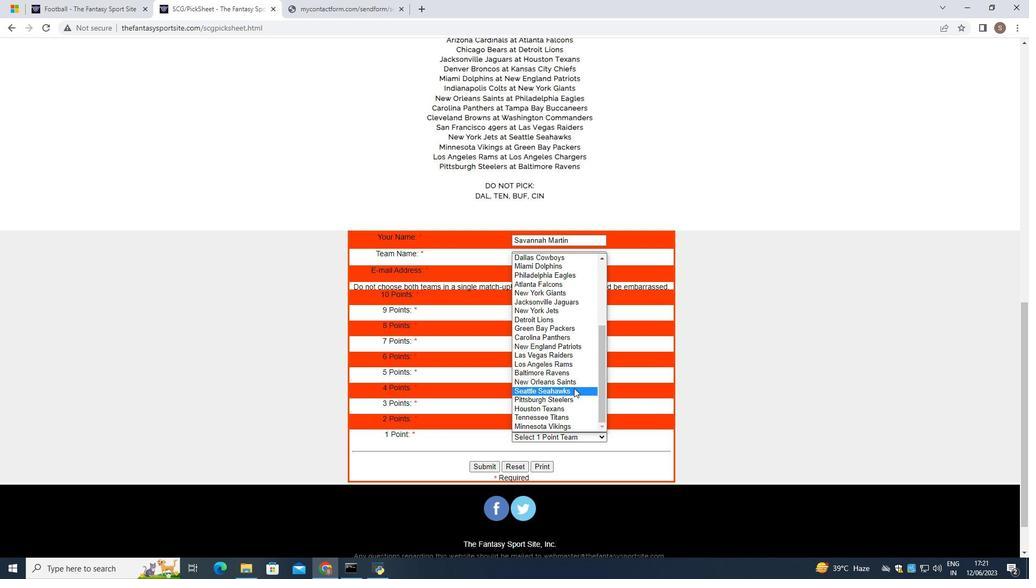 
Action: Mouse moved to (486, 465)
Screenshot: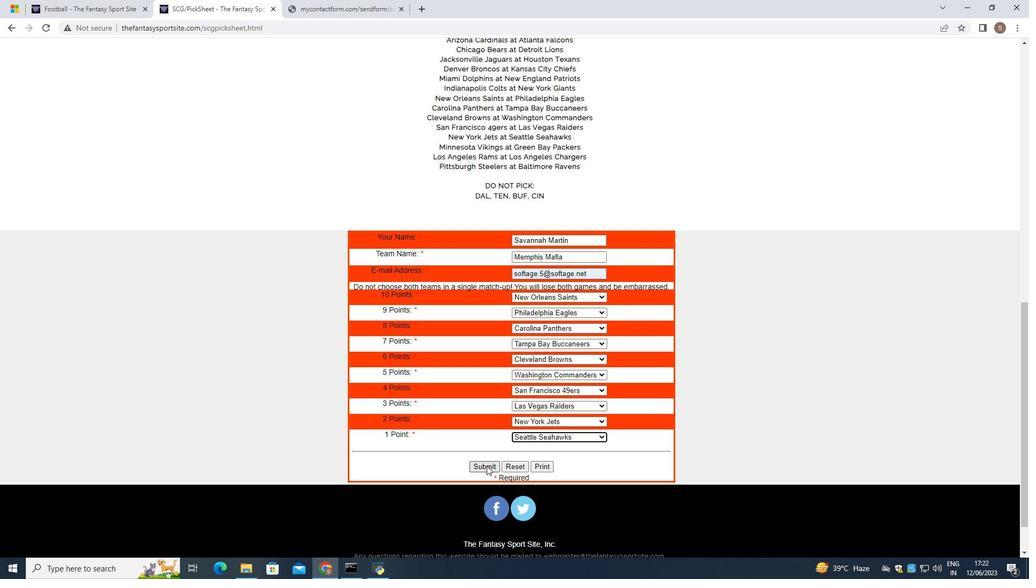 
Action: Mouse pressed left at (486, 465)
Screenshot: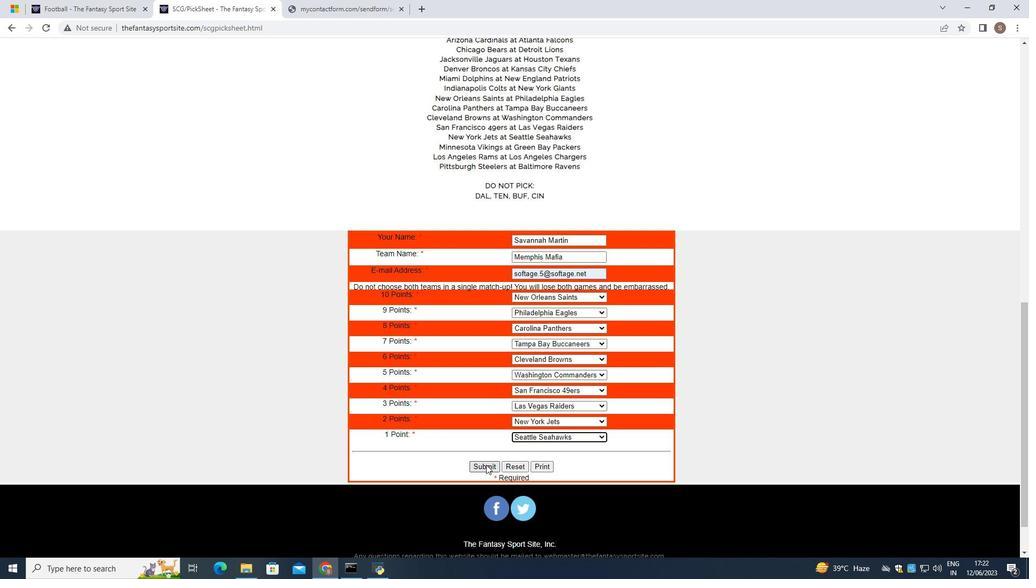 
Action: Mouse moved to (486, 463)
Screenshot: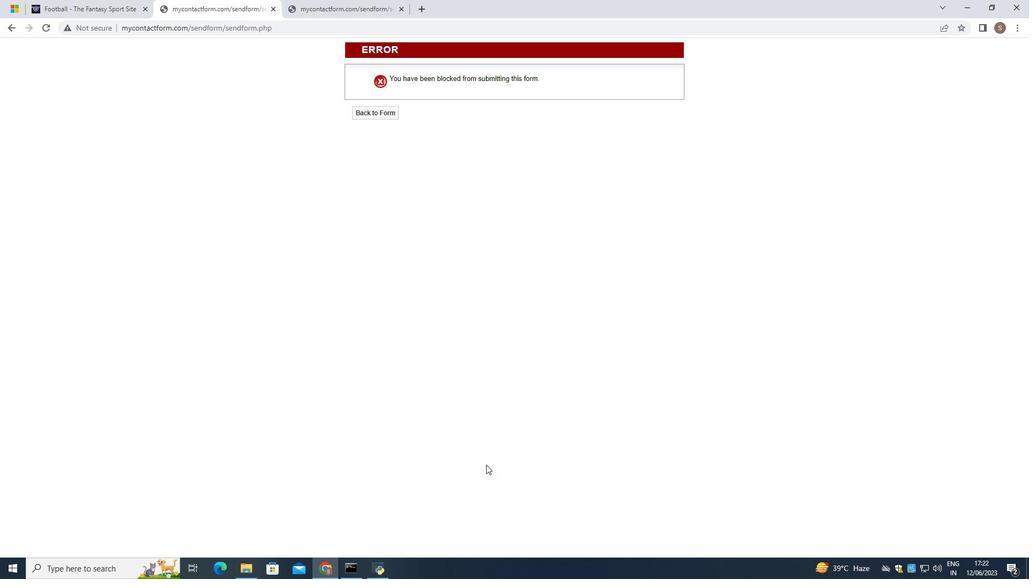 
